 Task: Add an event with the title Monthly Performance Evaluation and Feedback Discussion, date ''2024/03/12'', time 8:00 AM to 10:00 AMand add a description: Welcome to the Lunch with Mentor session, an invaluable opportunity for personal growth and guidance. This session aims to create a casual and supportive environment where mentees can connect with experienced mentors, gain insights, and receive valuable advice to navigate their professional journeys.Select event color  Blueberry . Add location for the event as: 321 Piazza del Popolo, Rome, Italy, logged in from the account softage.5@softage.netand send the event invitation to softage.7@softage.net and softage.8@softage.net. Set a reminder for the event Every weekday(Monday to Friday)
Action: Mouse moved to (52, 143)
Screenshot: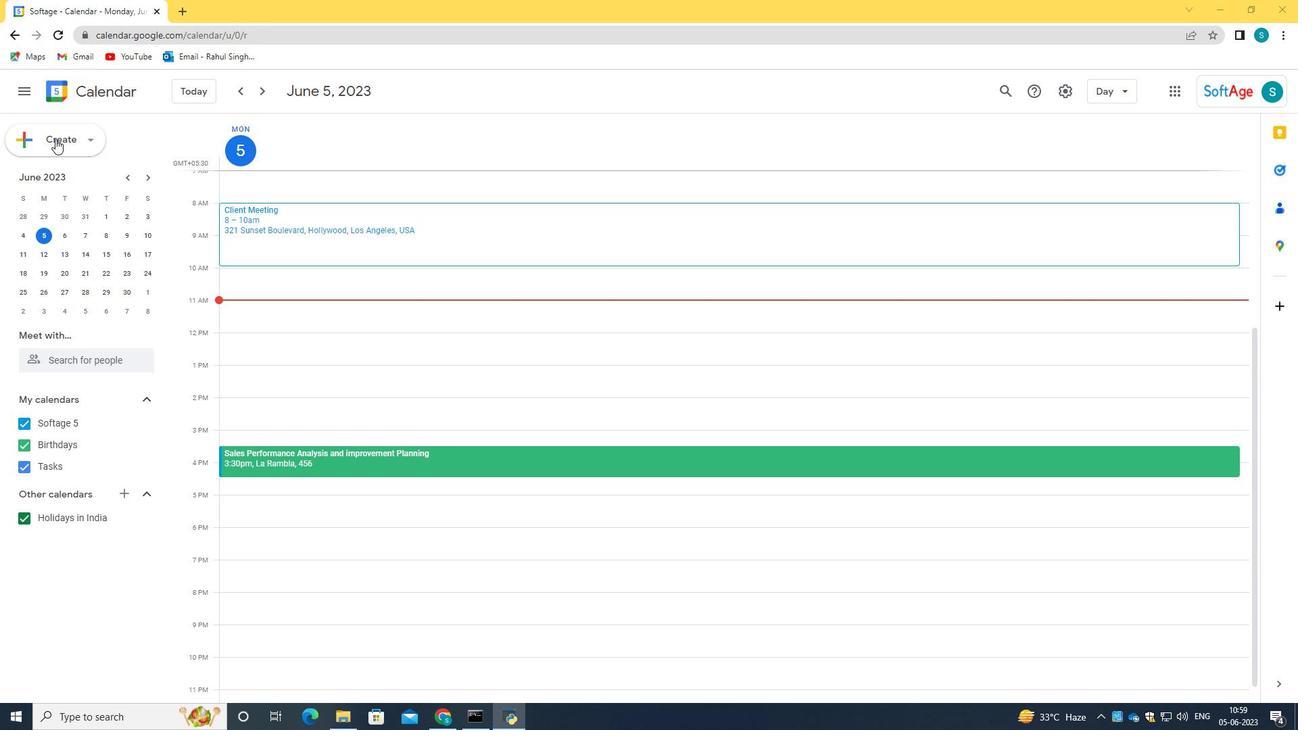 
Action: Mouse pressed left at (52, 143)
Screenshot: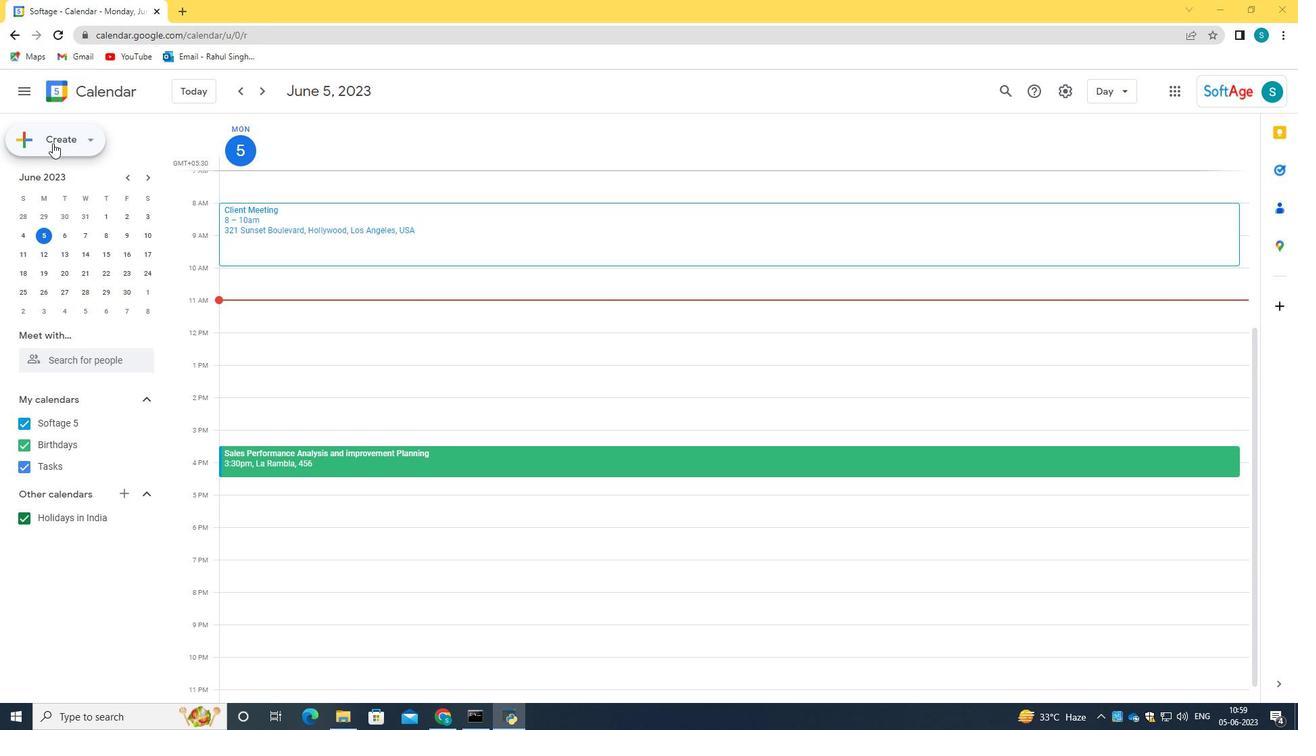 
Action: Mouse moved to (94, 182)
Screenshot: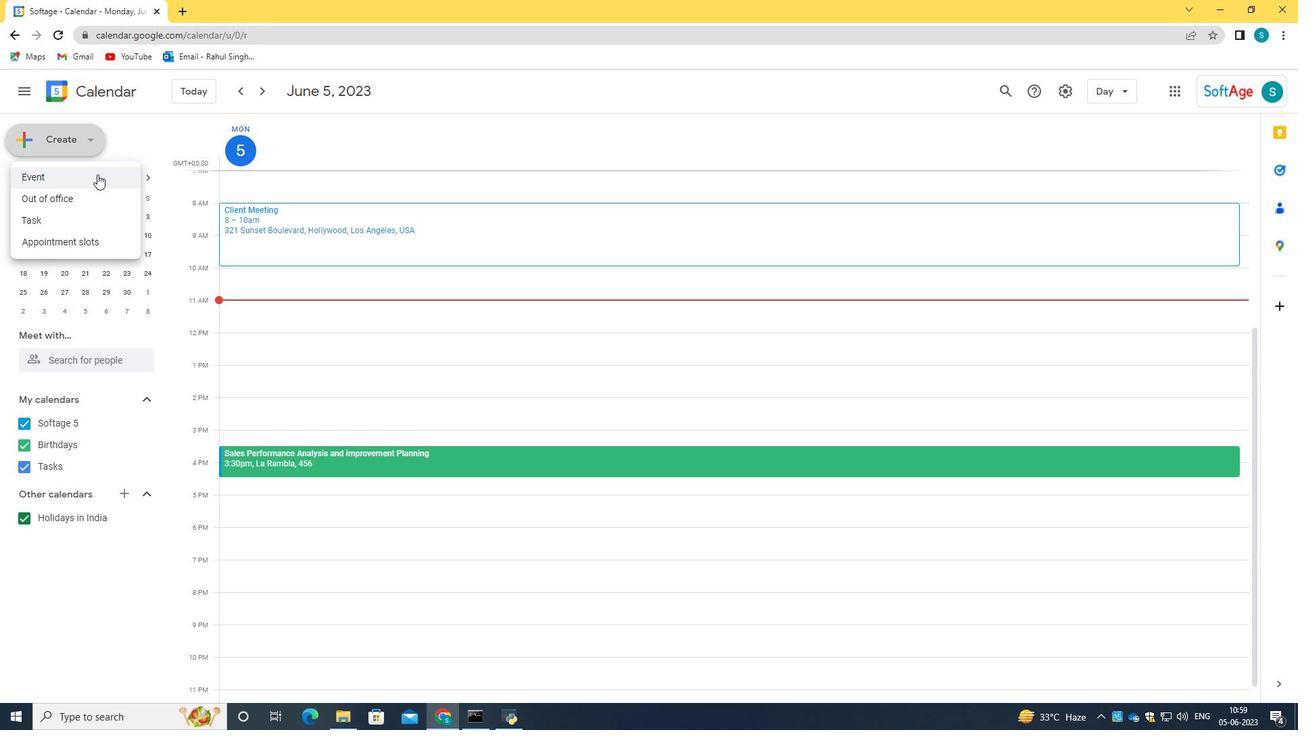 
Action: Mouse pressed left at (94, 182)
Screenshot: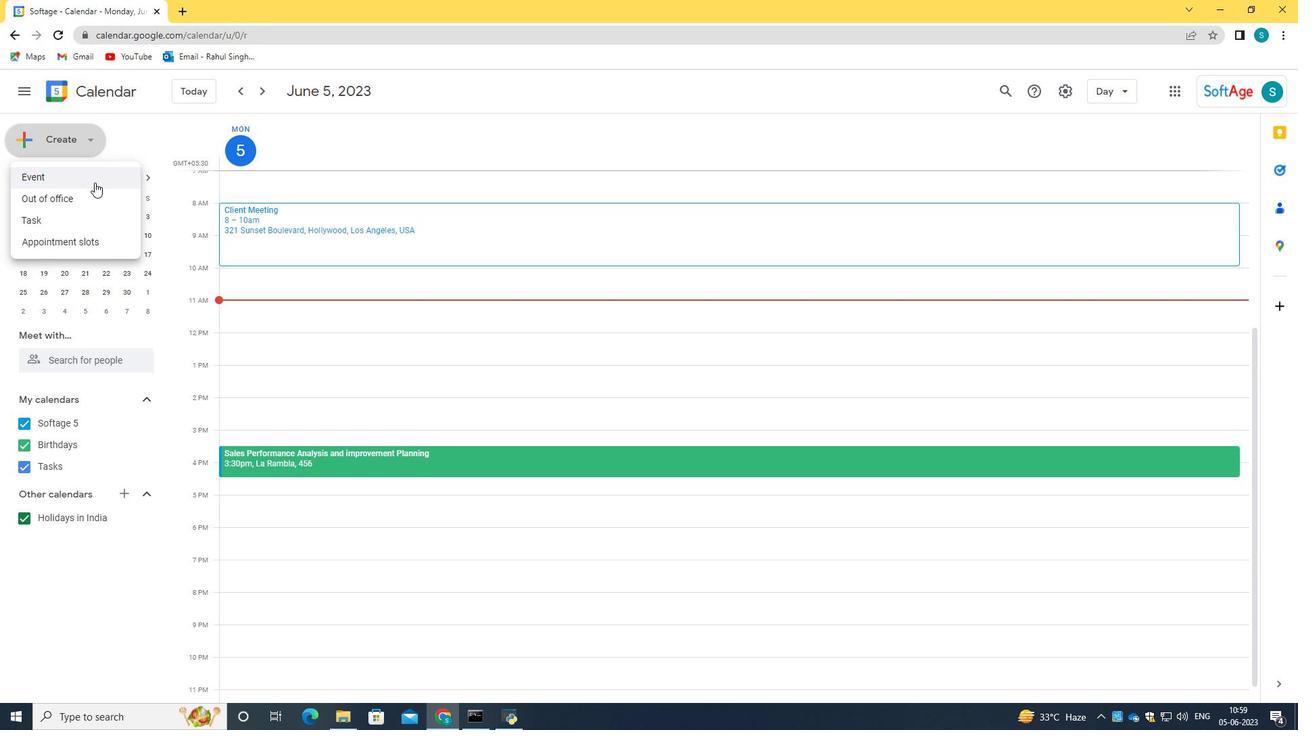 
Action: Mouse moved to (746, 547)
Screenshot: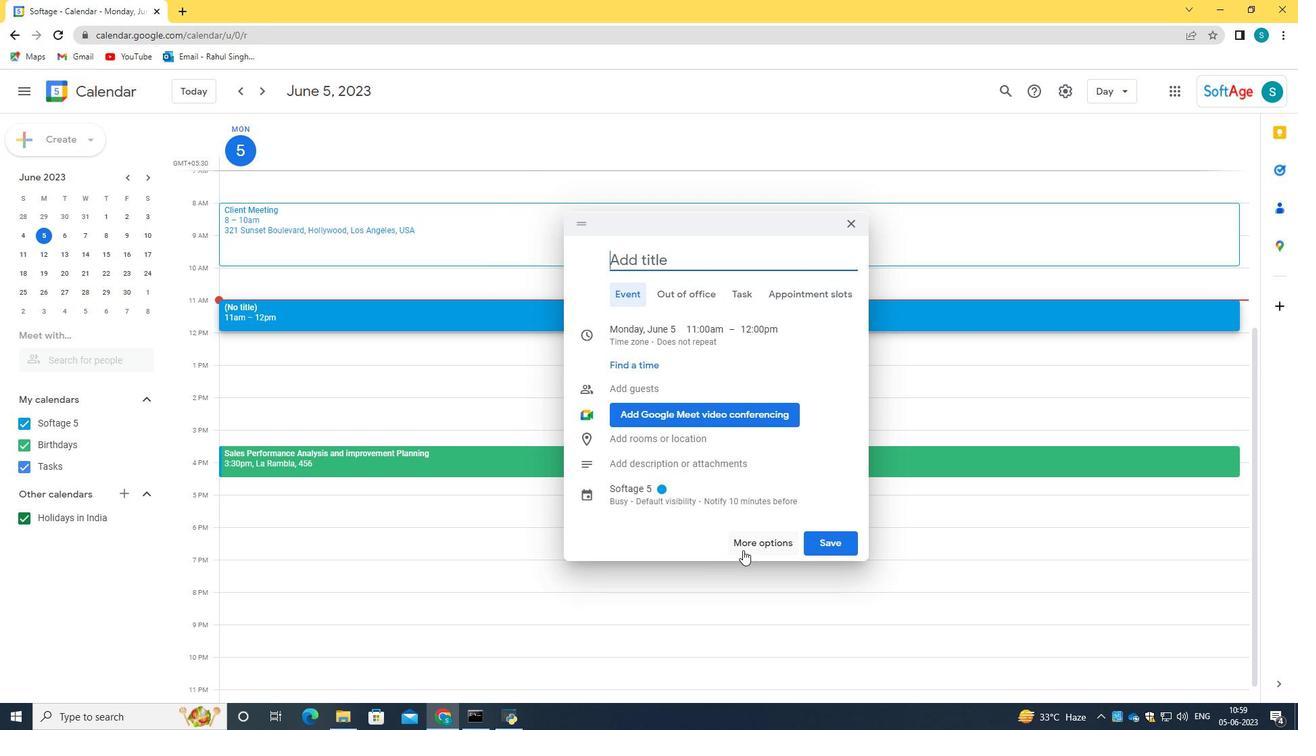 
Action: Mouse pressed left at (746, 547)
Screenshot: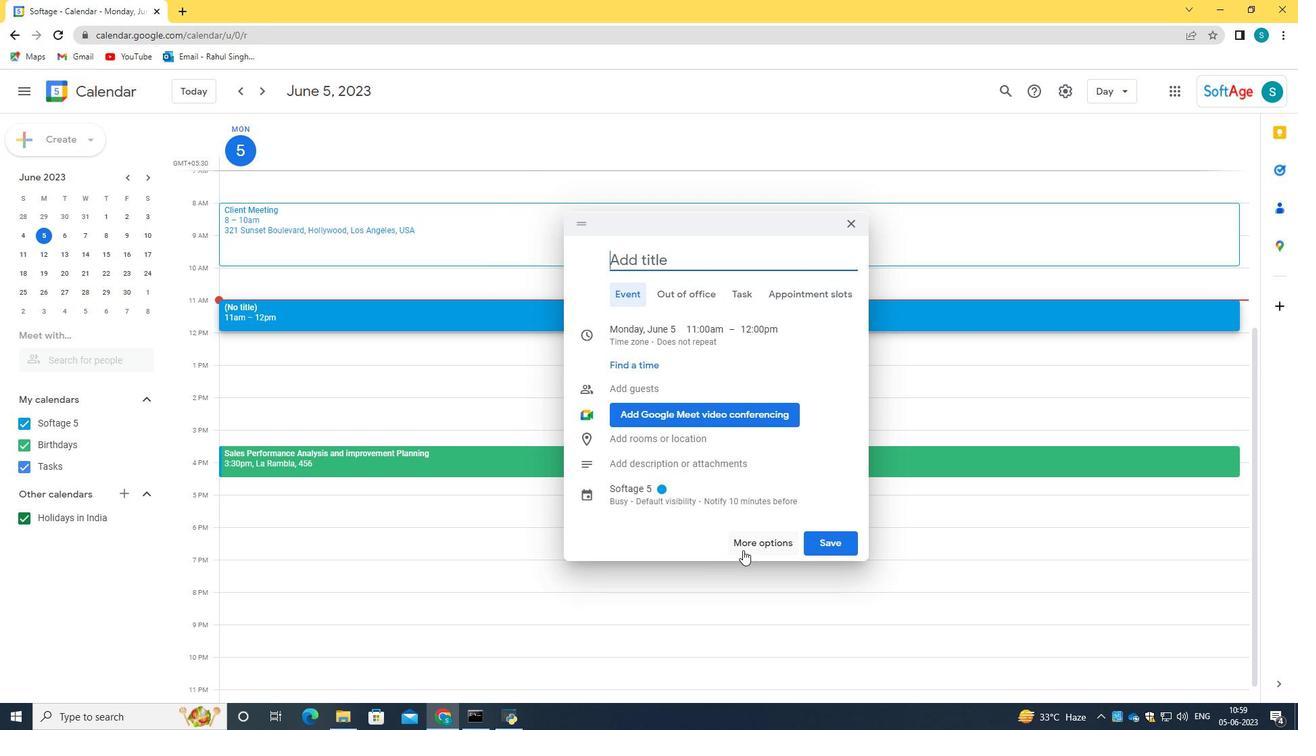 
Action: Mouse moved to (96, 91)
Screenshot: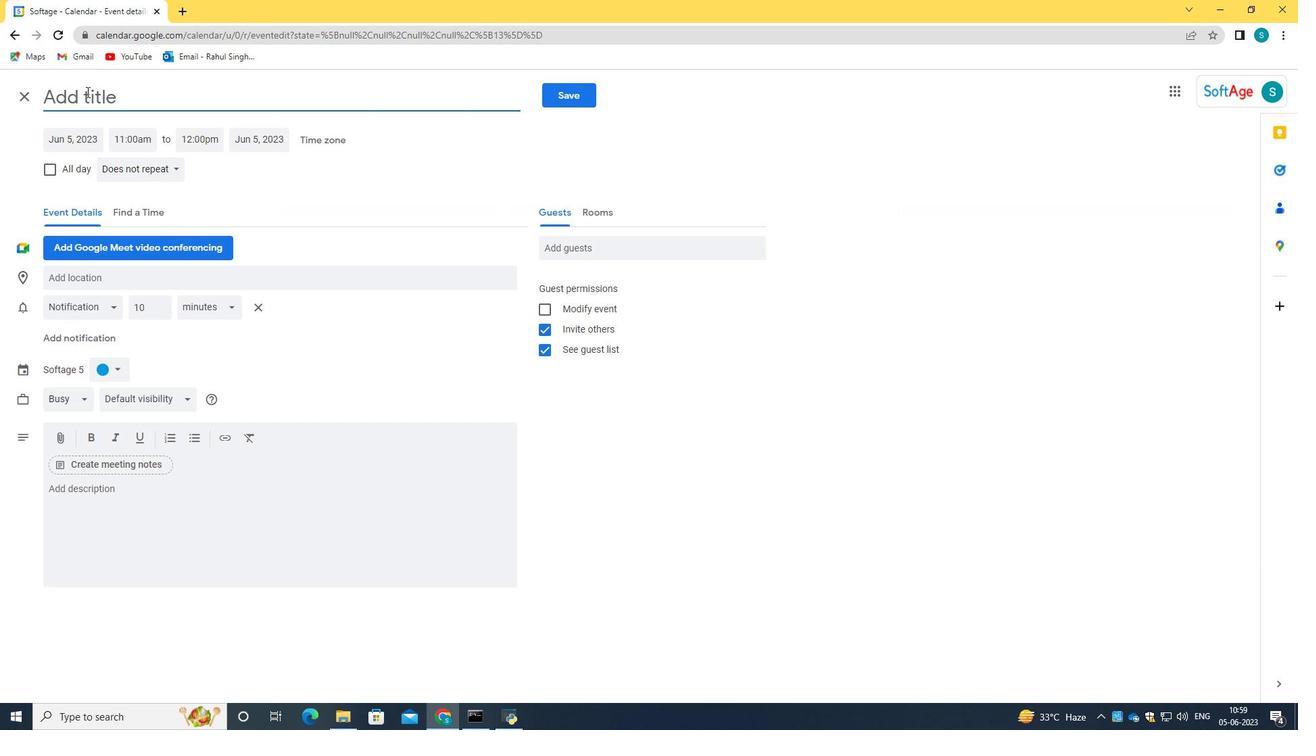 
Action: Mouse pressed left at (96, 91)
Screenshot: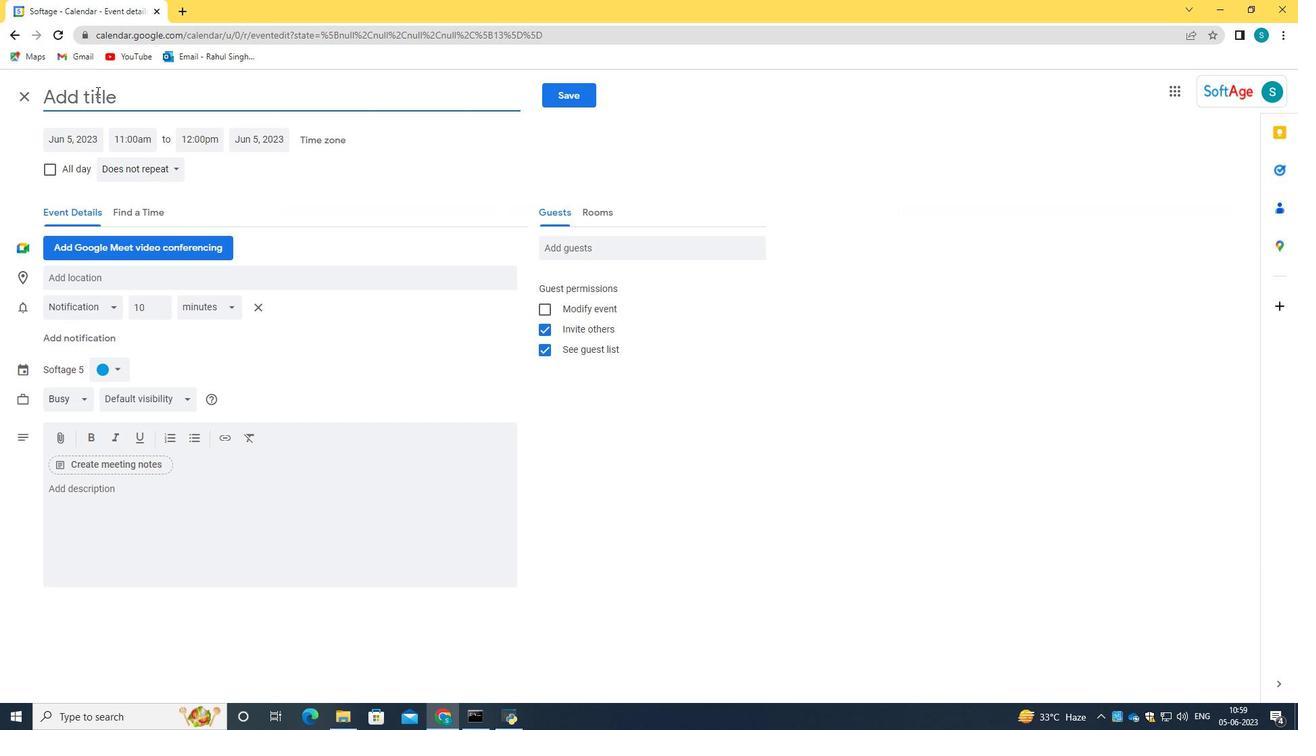 
Action: Key pressed <Key.caps_lock>M<Key.caps_lock>onthly<Key.space><Key.caps_lock>P<Key.caps_lock>erformance<Key.space>f<Key.caps_lock>E<Key.caps_lock>valuatin<Key.backspace><Key.backspace><Key.backspace><Key.backspace><Key.backspace><Key.backspace><Key.backspace><Key.backspace><Key.backspace><Key.backspace><Key.backspace><Key.space><Key.caps_lock>E<Key.caps_lock>valuta<Key.backspace><Key.backspace>ation<Key.space>and<Key.space><Key.caps_lock>F<Key.caps_lock>eedna<Key.backspace><Key.backspace>bacj<Key.space><Key.caps_lock><Key.backspace><Key.backspace><Key.backspace>CK<Key.space><Key.backspace><Key.backspace><Key.backspace><Key.caps_lock>ck<Key.space><Key.caps_lock>D<Key.caps_lock>iscussion<Key.tab><Key.tab>2024/03/12<Key.tab>08<Key.shift_r>:00am
Screenshot: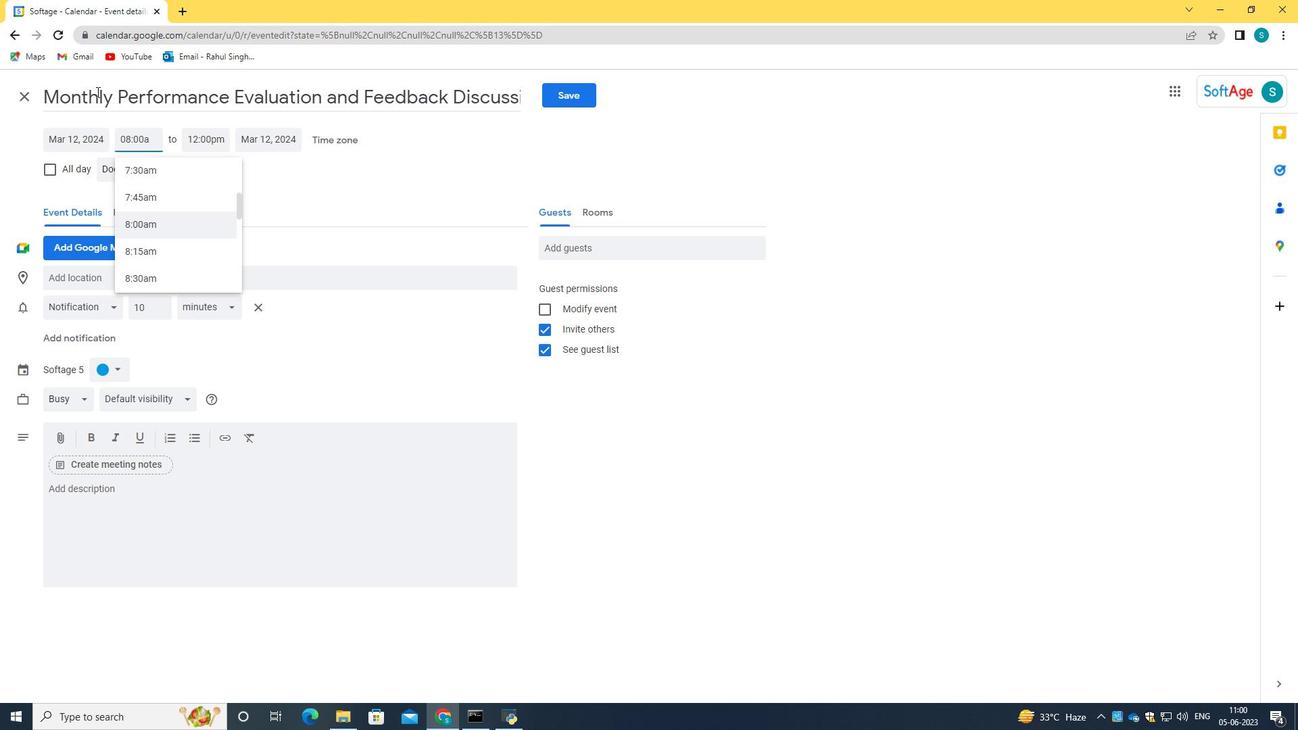 
Action: Mouse moved to (160, 222)
Screenshot: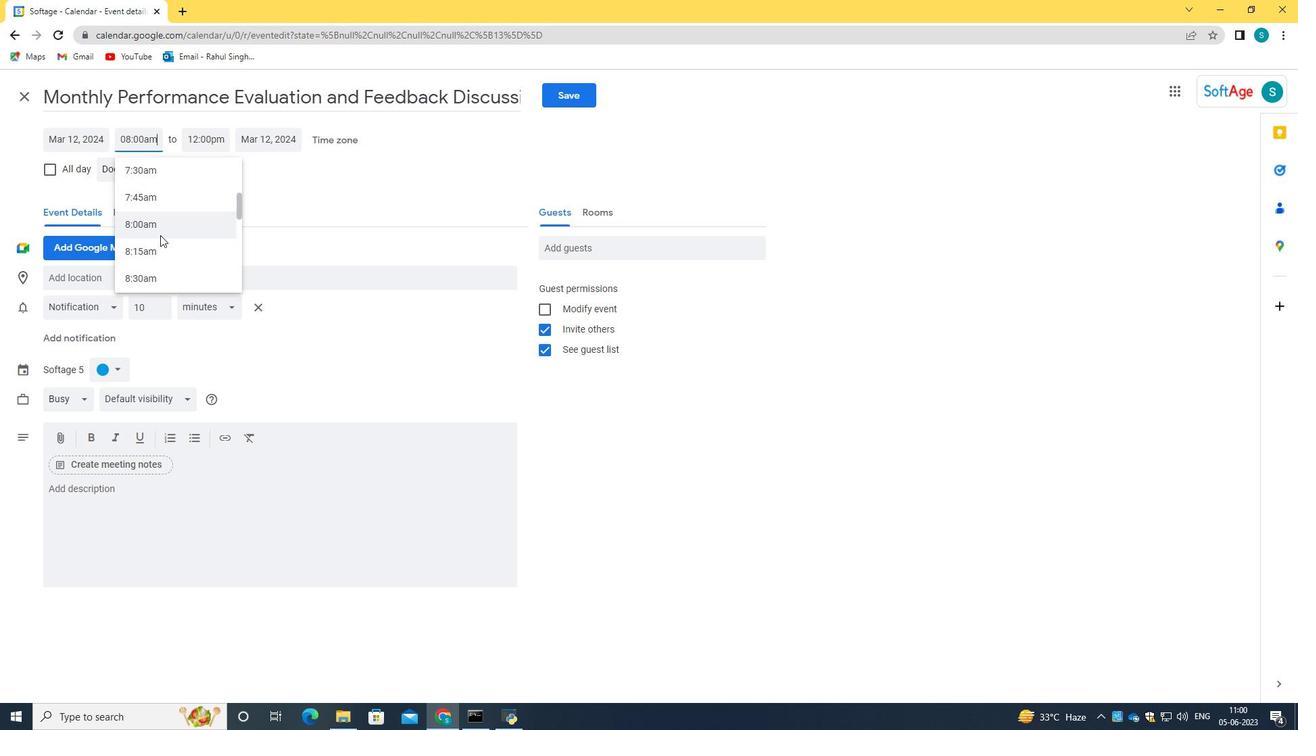
Action: Mouse pressed left at (160, 222)
Screenshot: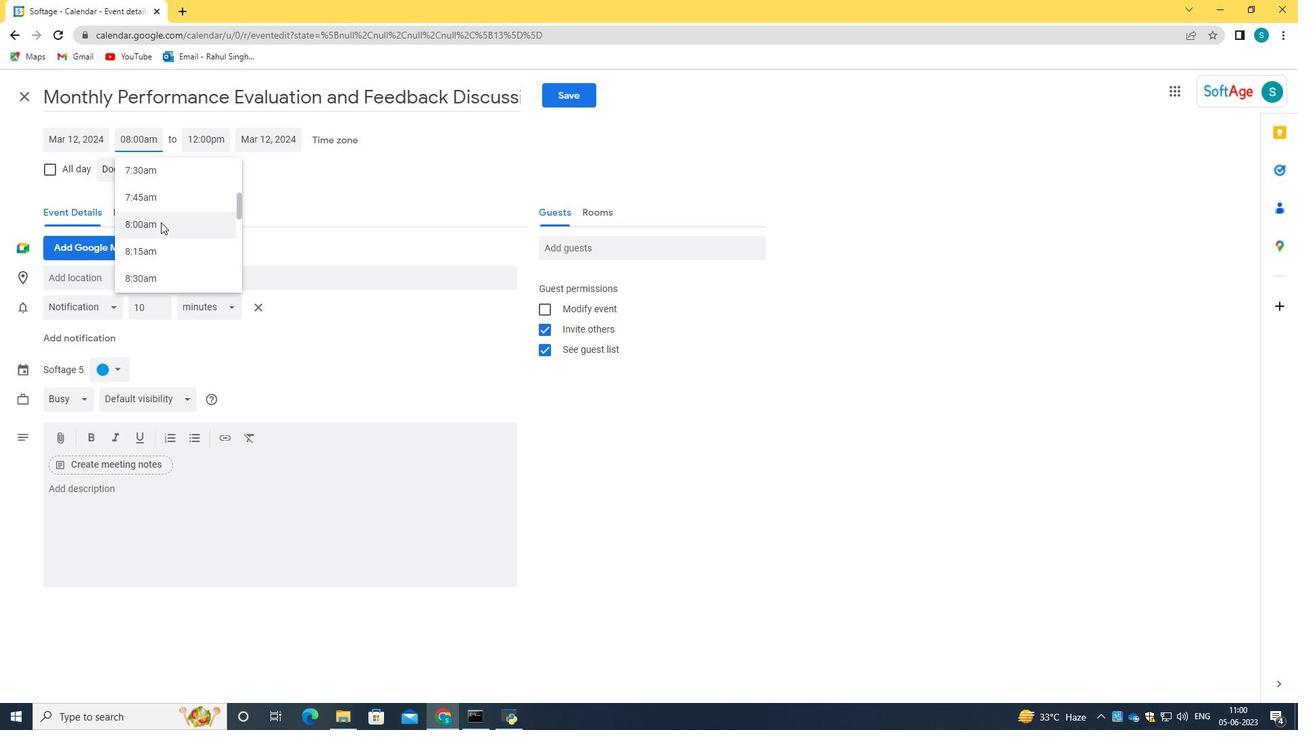 
Action: Mouse moved to (197, 135)
Screenshot: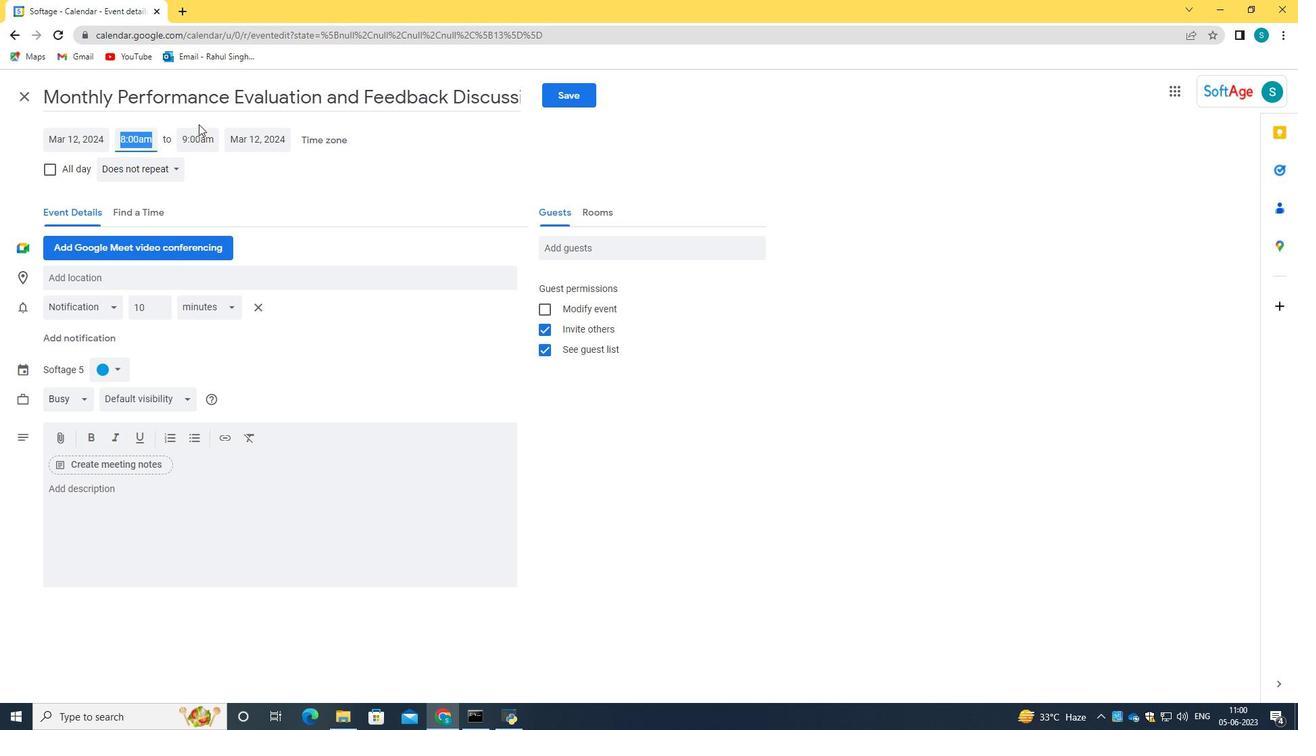 
Action: Mouse pressed left at (197, 135)
Screenshot: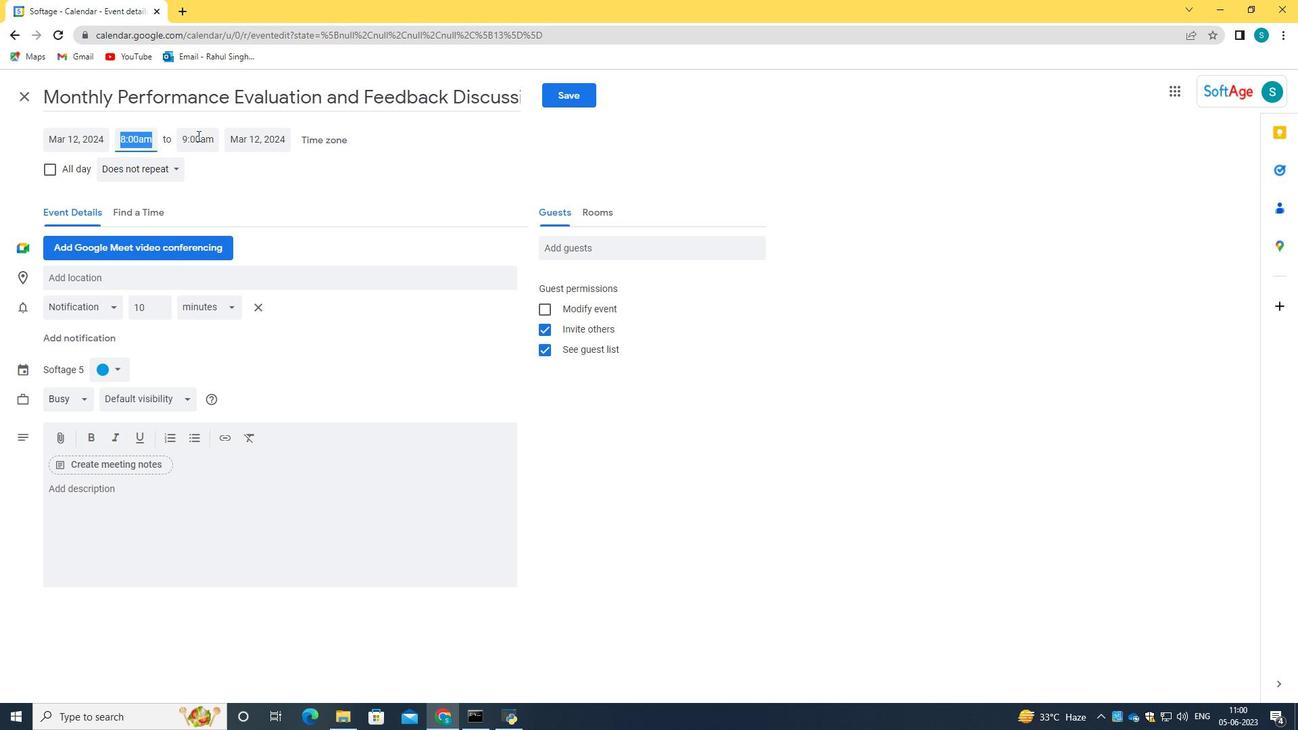 
Action: Key pressed 10<Key.shift_r>:00<Key.space>am
Screenshot: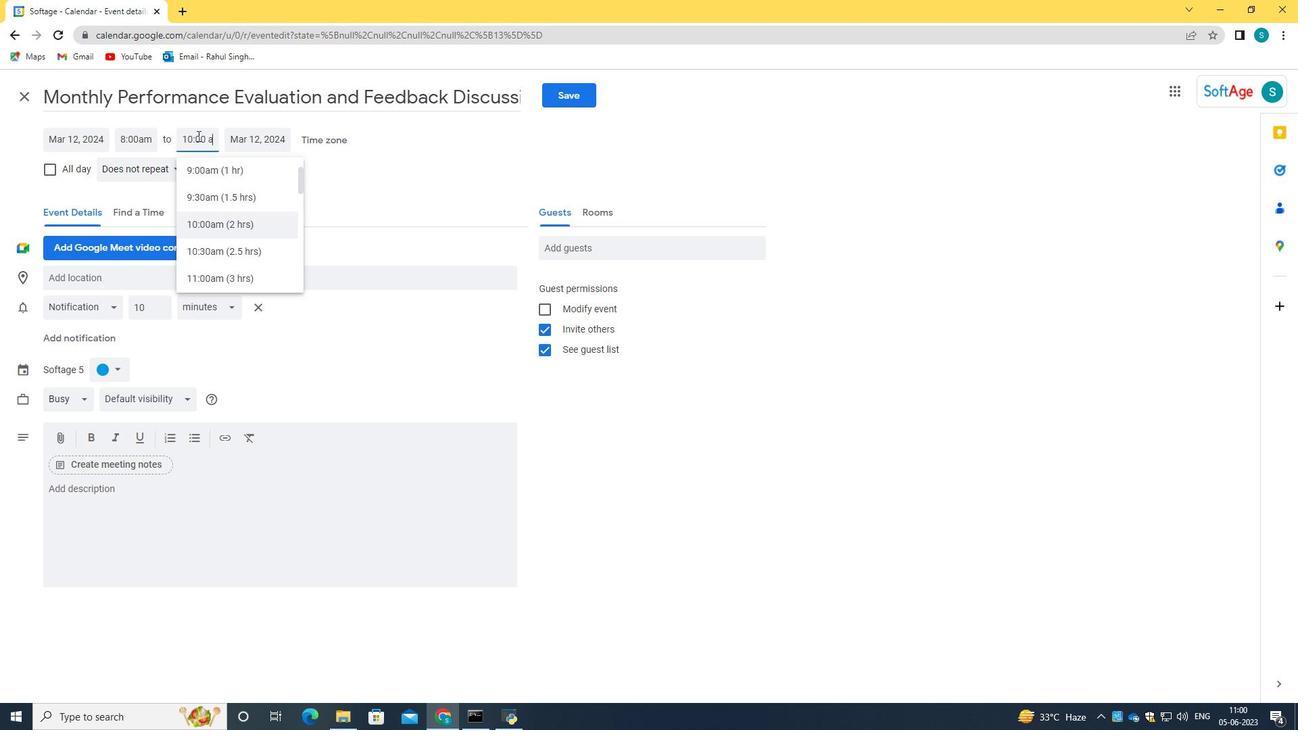 
Action: Mouse moved to (259, 228)
Screenshot: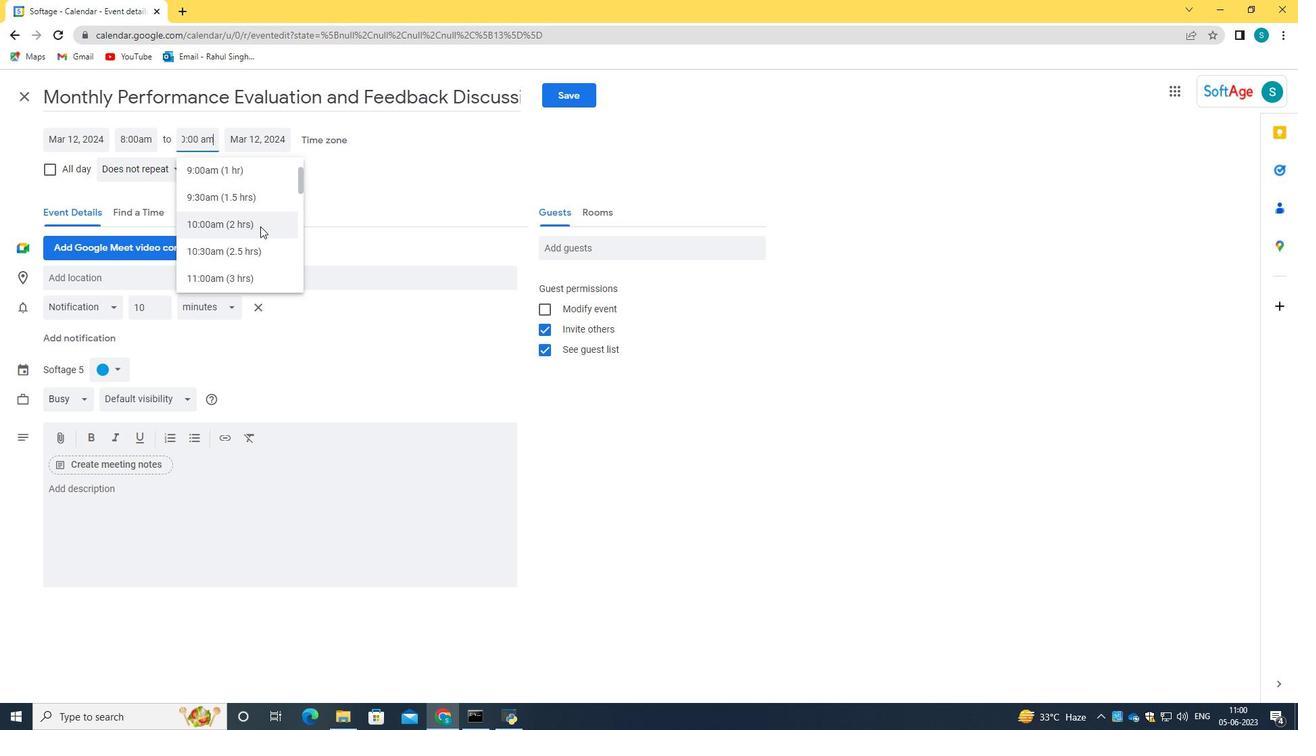 
Action: Mouse pressed left at (259, 228)
Screenshot: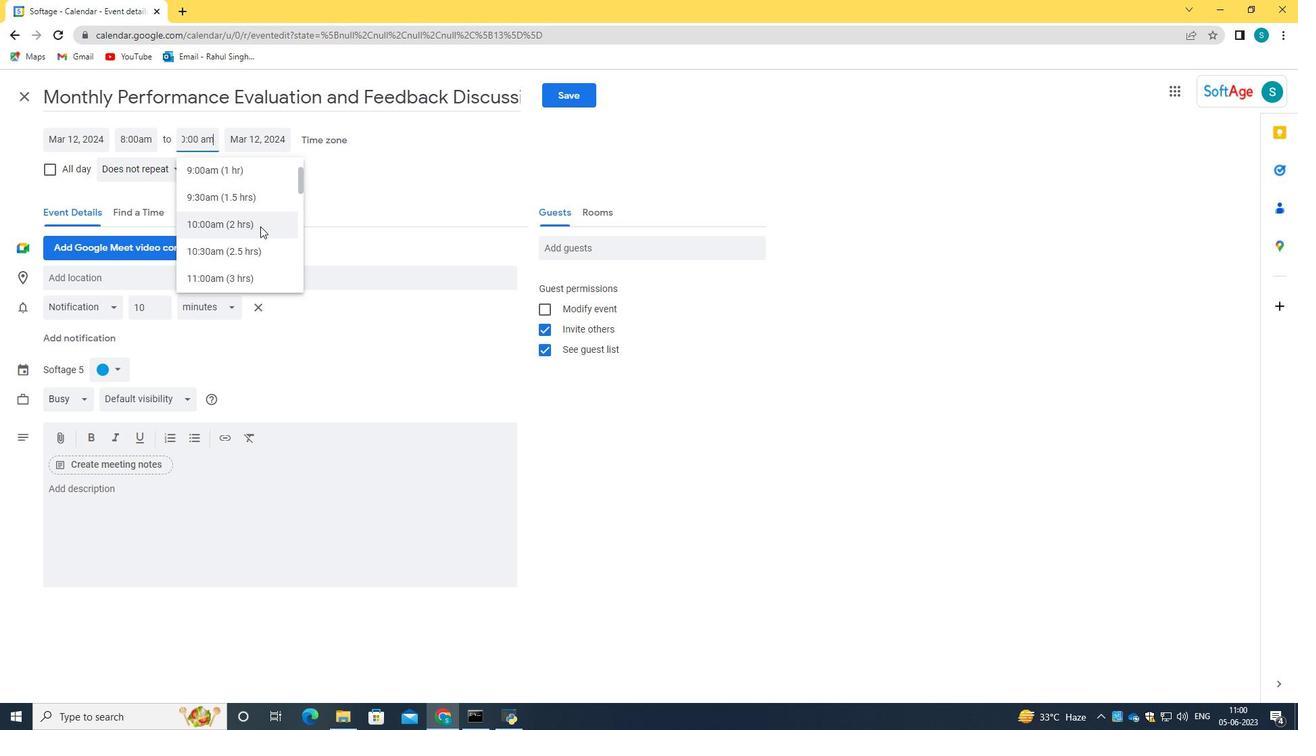 
Action: Mouse moved to (135, 514)
Screenshot: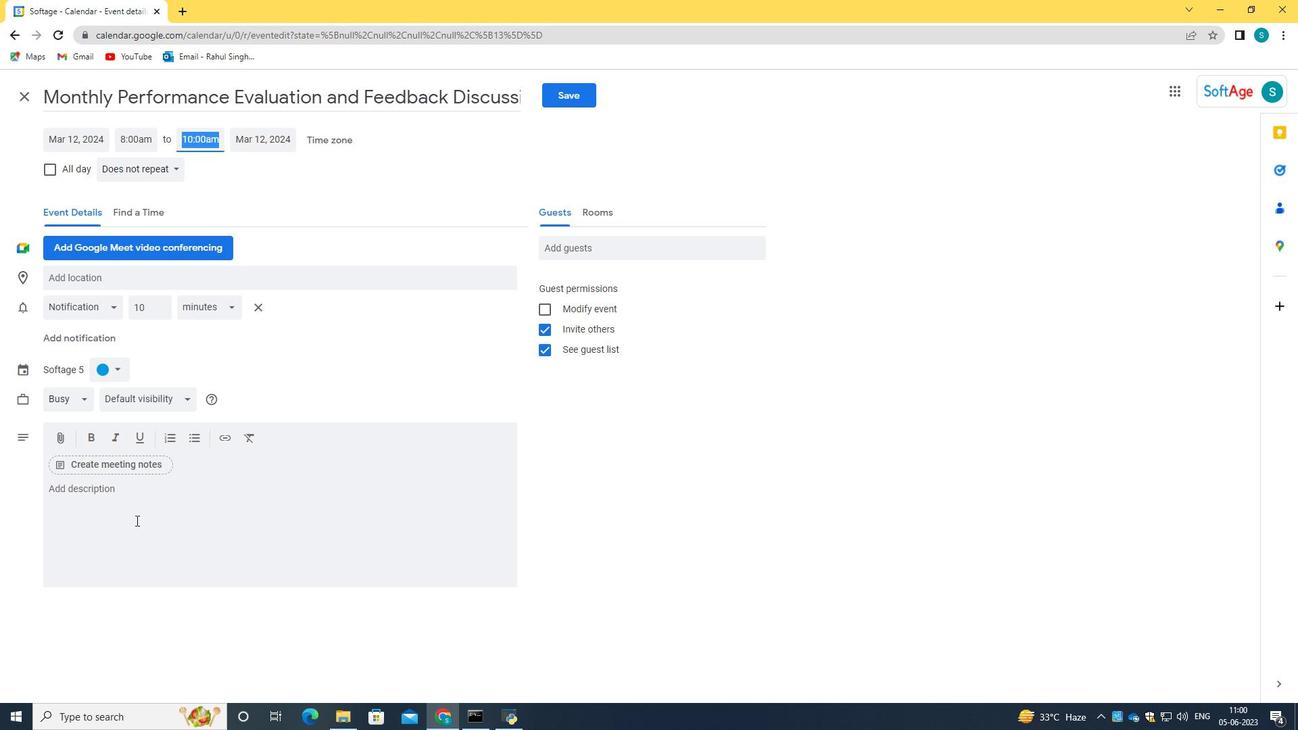 
Action: Mouse pressed left at (135, 514)
Screenshot: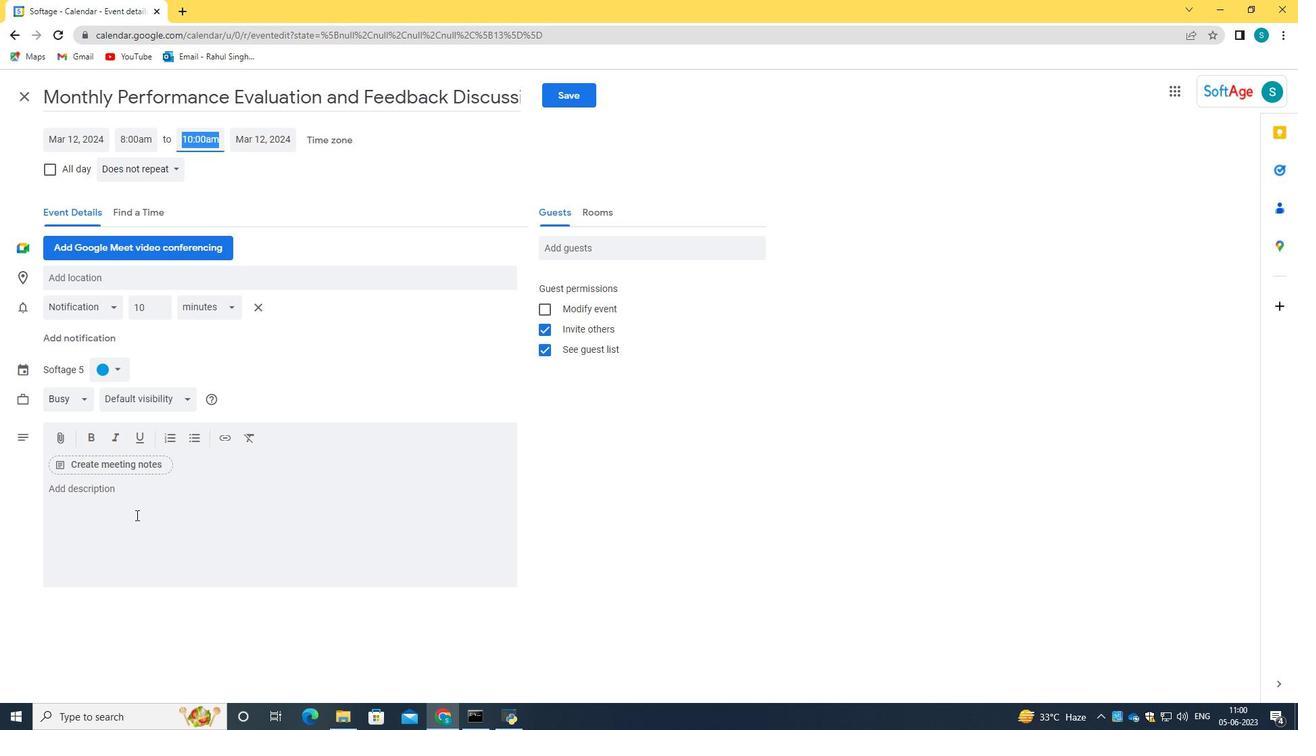 
Action: Key pressed <Key.caps_lock>W<Key.caps_lock>elcom<Key.space><Key.backspace>e<Key.space>to<Key.space>the<Key.space><Key.caps_lock>L<Key.caps_lock>uc<Key.backspace>nch<Key.space>with<Key.space><Key.caps_lock>M<Key.caps_lock>entor<Key.space>session,<Key.space>an<Key.space>invalueable<Key.space><Key.backspace><Key.backspace><Key.backspace><Key.backspace><Key.backspace><Key.backspace><Key.backspace>able<Key.space><Key.backspace><Key.backspace><Key.backspace><Key.backspace><Key.backspace>uable<Key.space>opppo<Key.backspace><Key.backspace>otunity<Key.space>fo<Key.backspace><Key.backspace><Key.backspace><Key.backspace><Key.backspace><Key.backspace><Key.backspace><Key.backspace><Key.backspace>rtunity<Key.space>for<Key.space>personal<Key.space>growth<Key.space>and<Key.space>guidance.<Key.space><Key.caps_lock>T<Key.caps_lock>his<Key.space>session<Key.space>aimst<Key.space>to<Key.space>create<Key.backspace><Key.backspace><Key.backspace><Key.backspace><Key.backspace><Key.backspace><Key.backspace><Key.backspace><Key.backspace><Key.backspace><Key.backspace><Key.space>to<Key.space>create<Key.space>a<Key.space>casual<Key.space>and<Key.space>supportive<Key.space>environment<Key.space>where<Key.space>mentees<Key.space>can<Key.space>connect<Key.space>with<Key.space>experience<Key.space>mentors,<Key.space>gain<Key.space>insights,<Key.space>and<Key.space>recive<Key.backspace><Key.backspace><Key.backspace>ieve<Key.space><Key.backspace><Key.backspace><Key.backspace><Key.backspace><Key.backspace>eive<Key.space>valuable<Key.space>advice<Key.space>to<Key.space>navigate<Key.space>their<Key.space>professional<Key.space>journeys.
Screenshot: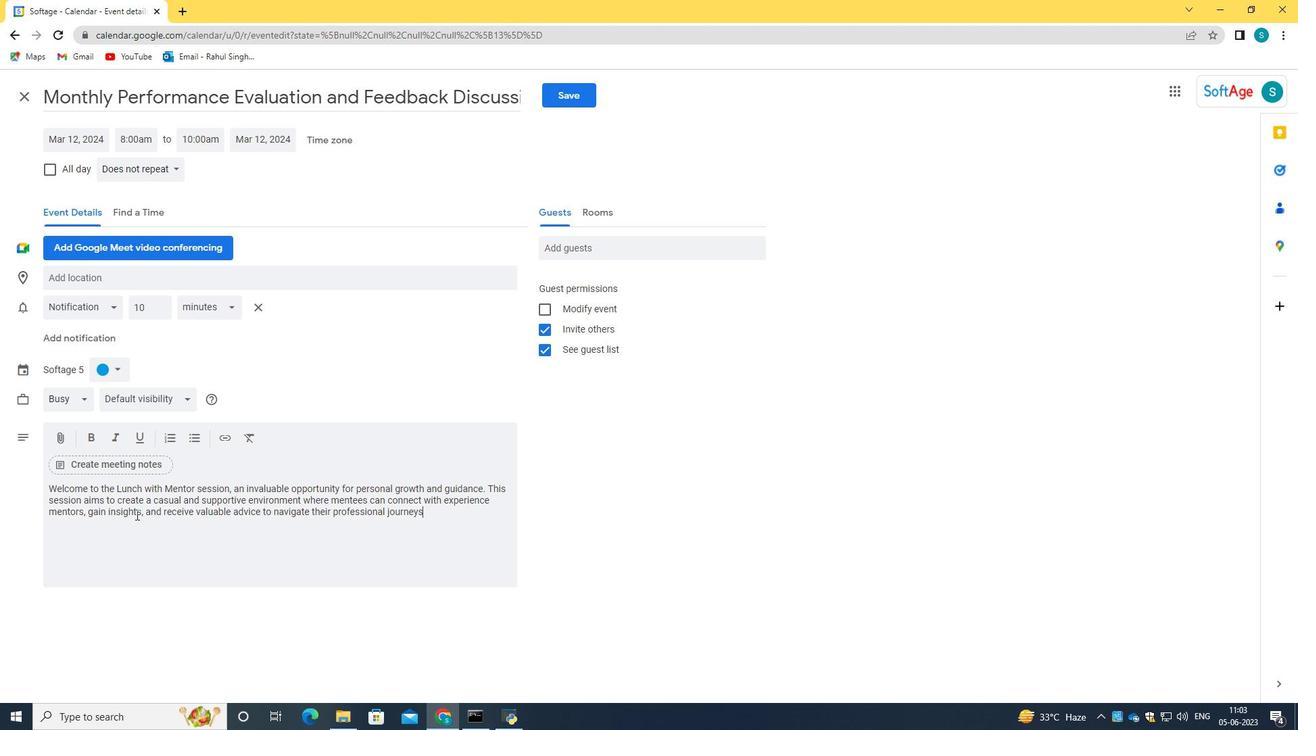 
Action: Mouse moved to (111, 369)
Screenshot: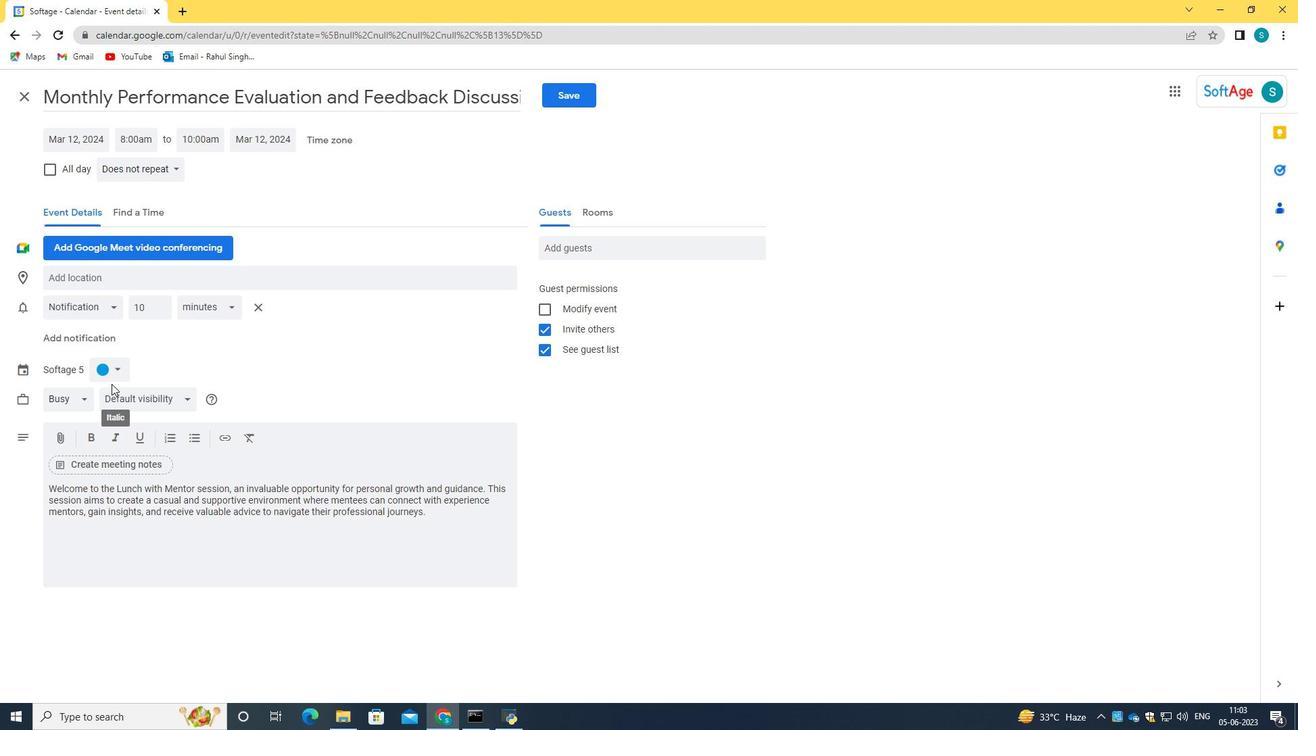 
Action: Mouse pressed left at (111, 369)
Screenshot: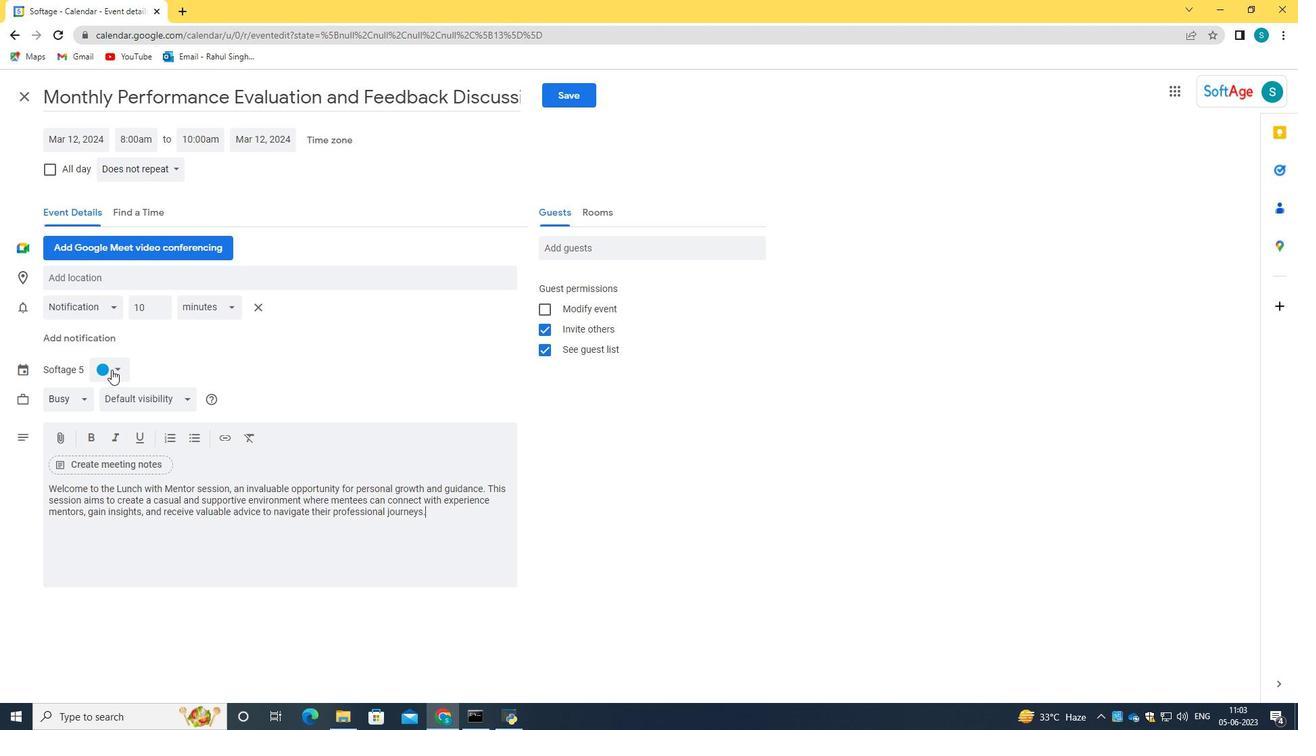 
Action: Mouse moved to (115, 420)
Screenshot: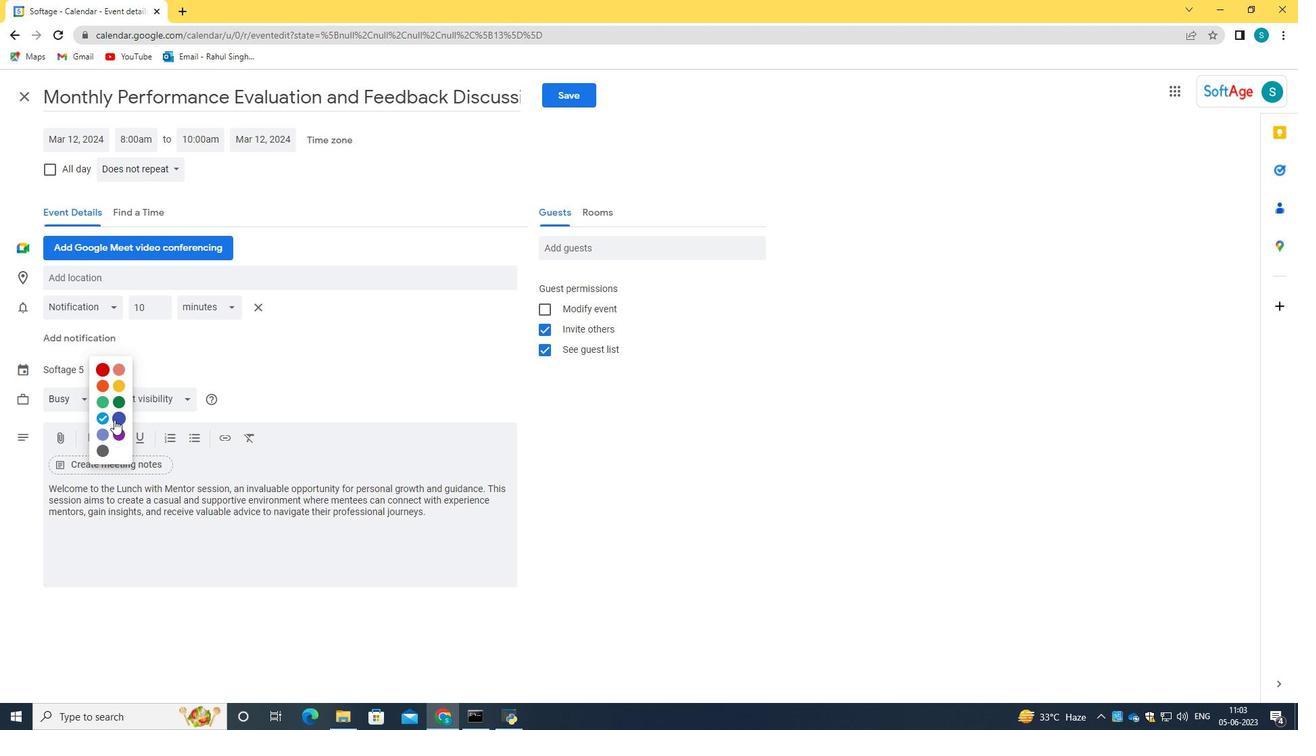 
Action: Mouse pressed left at (115, 420)
Screenshot: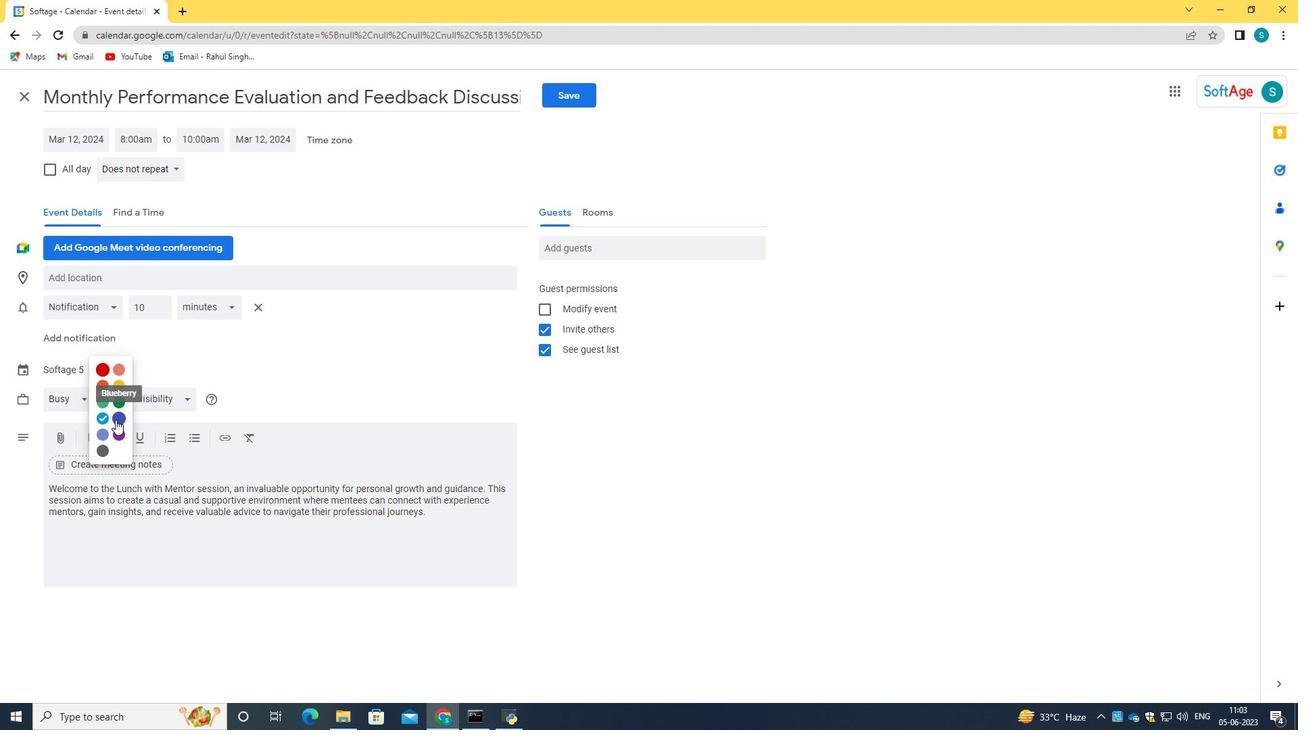 
Action: Mouse moved to (103, 277)
Screenshot: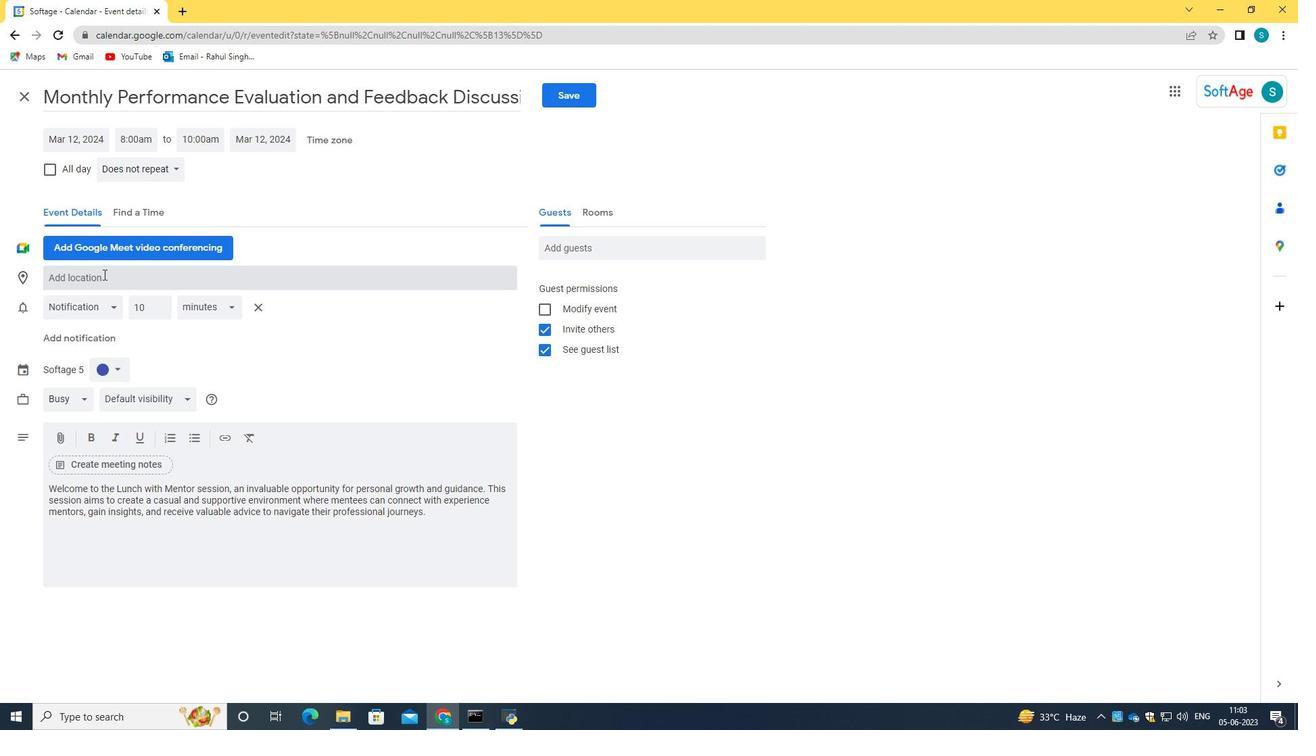 
Action: Mouse pressed left at (103, 277)
Screenshot: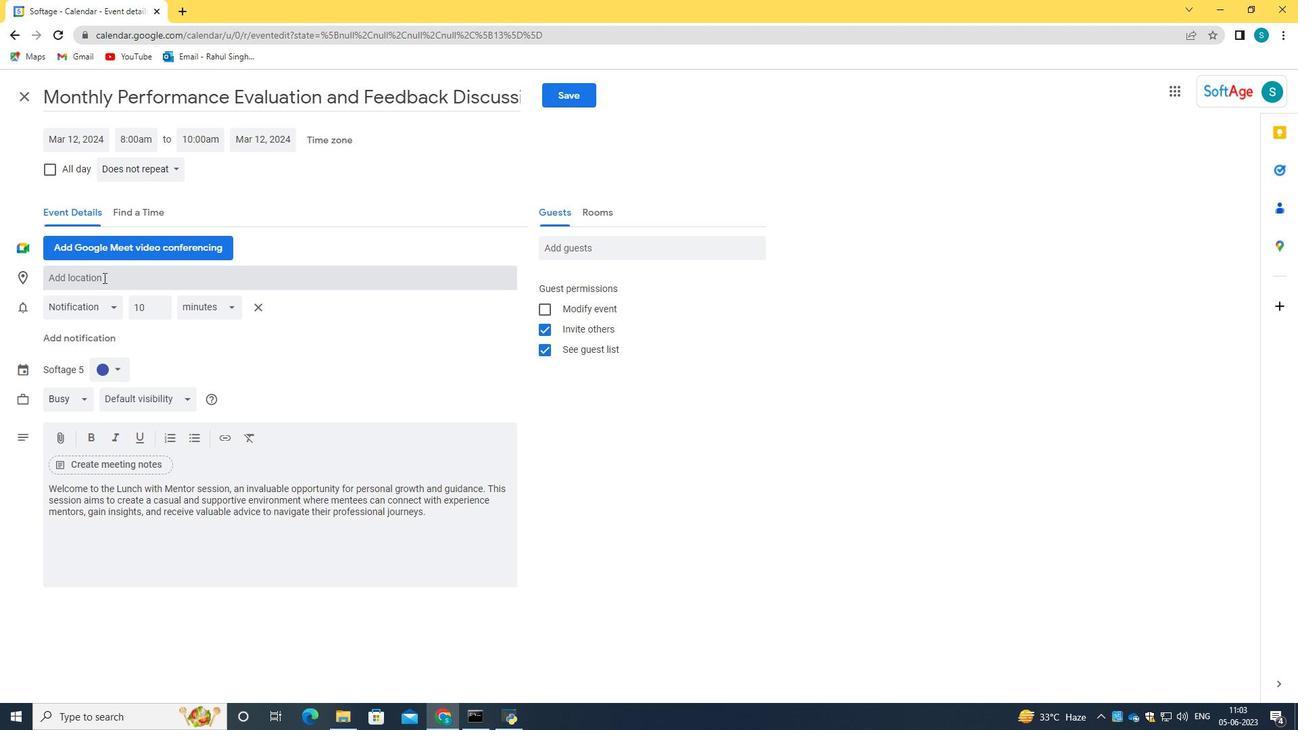 
Action: Key pressed 321<Key.space><Key.caps_lock>P<Key.caps_lock>iazza<Key.space>del<Key.space><Key.caps_lock>P<Key.caps_lock>opolo,<Key.space><Key.caps_lock>R<Key.caps_lock>ome,<Key.space><Key.caps_lock>I<Key.caps_lock>taly
Screenshot: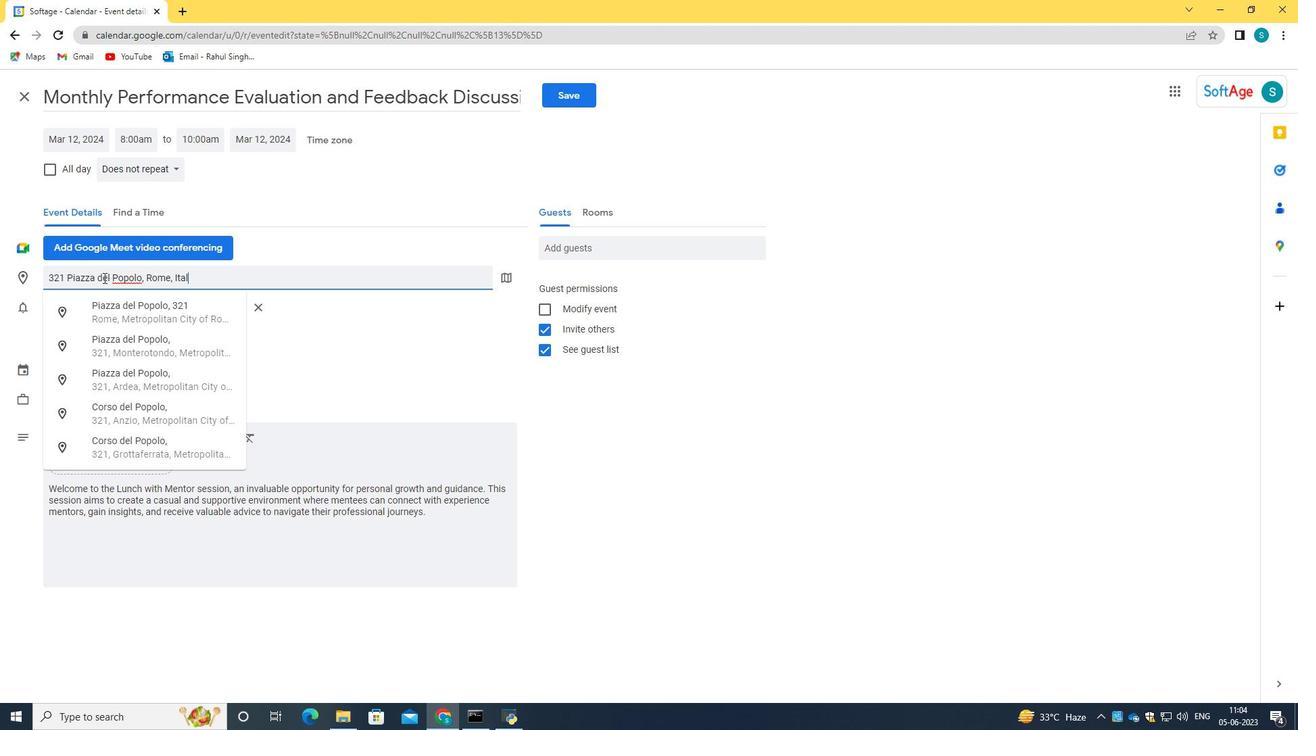 
Action: Mouse moved to (127, 318)
Screenshot: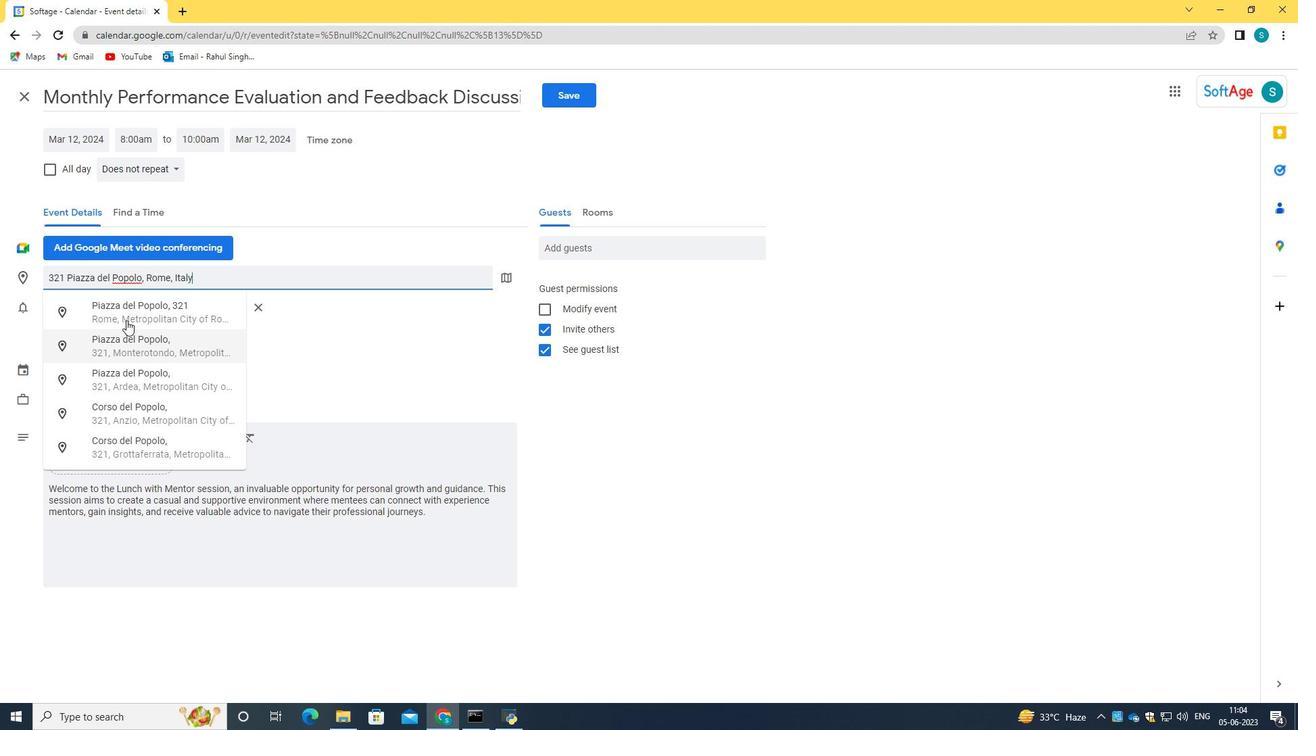 
Action: Mouse pressed left at (127, 318)
Screenshot: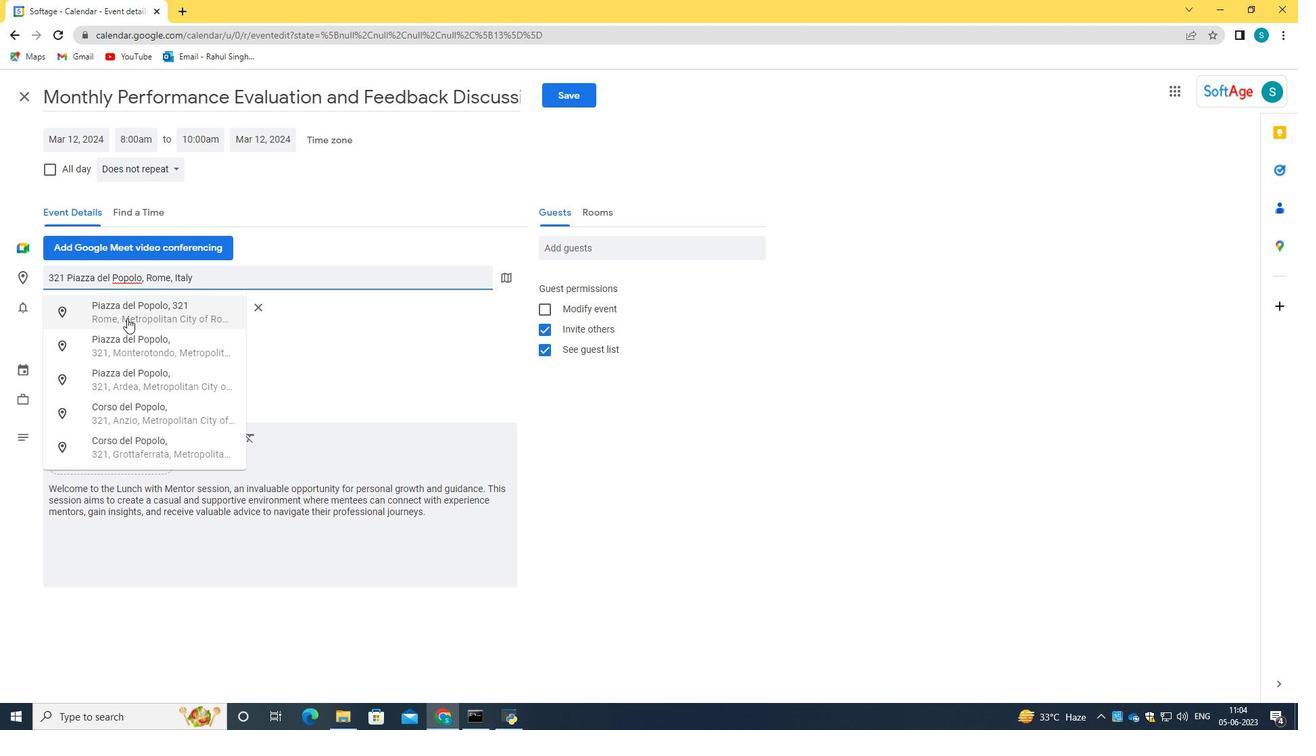 
Action: Mouse moved to (564, 248)
Screenshot: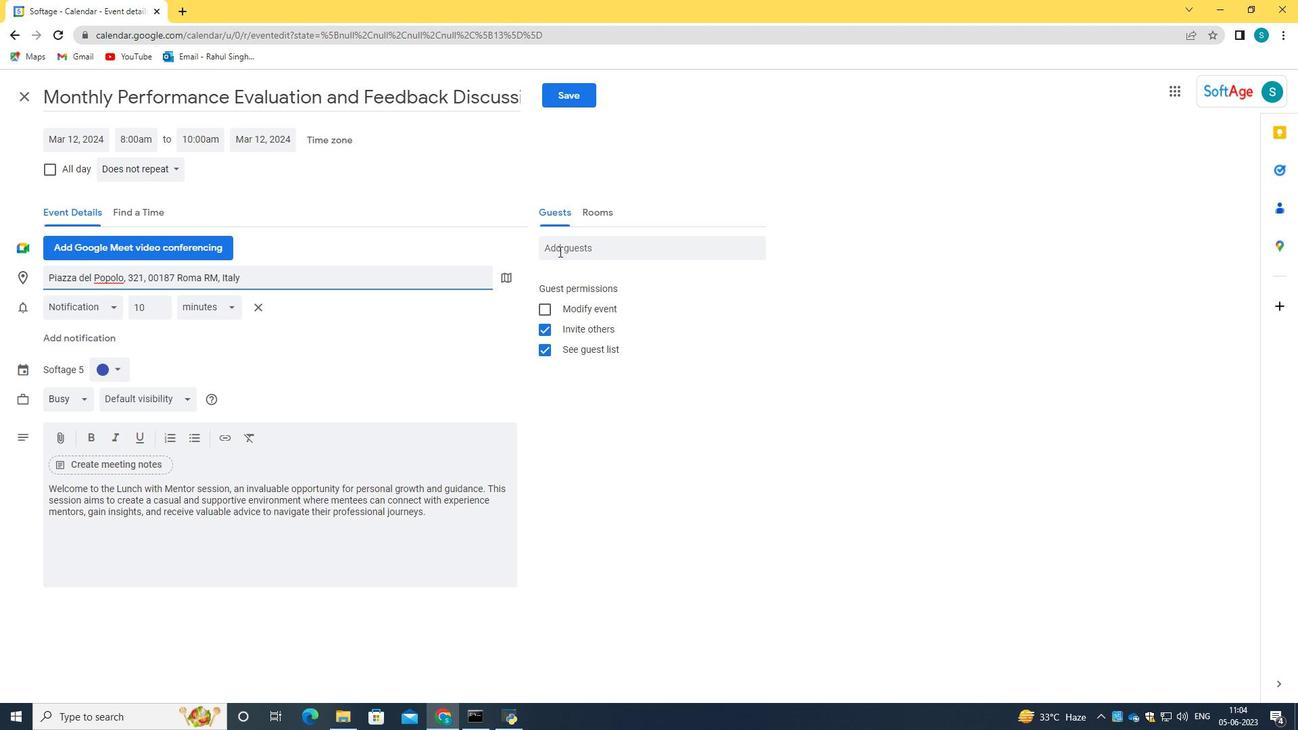 
Action: Mouse pressed left at (564, 248)
Screenshot: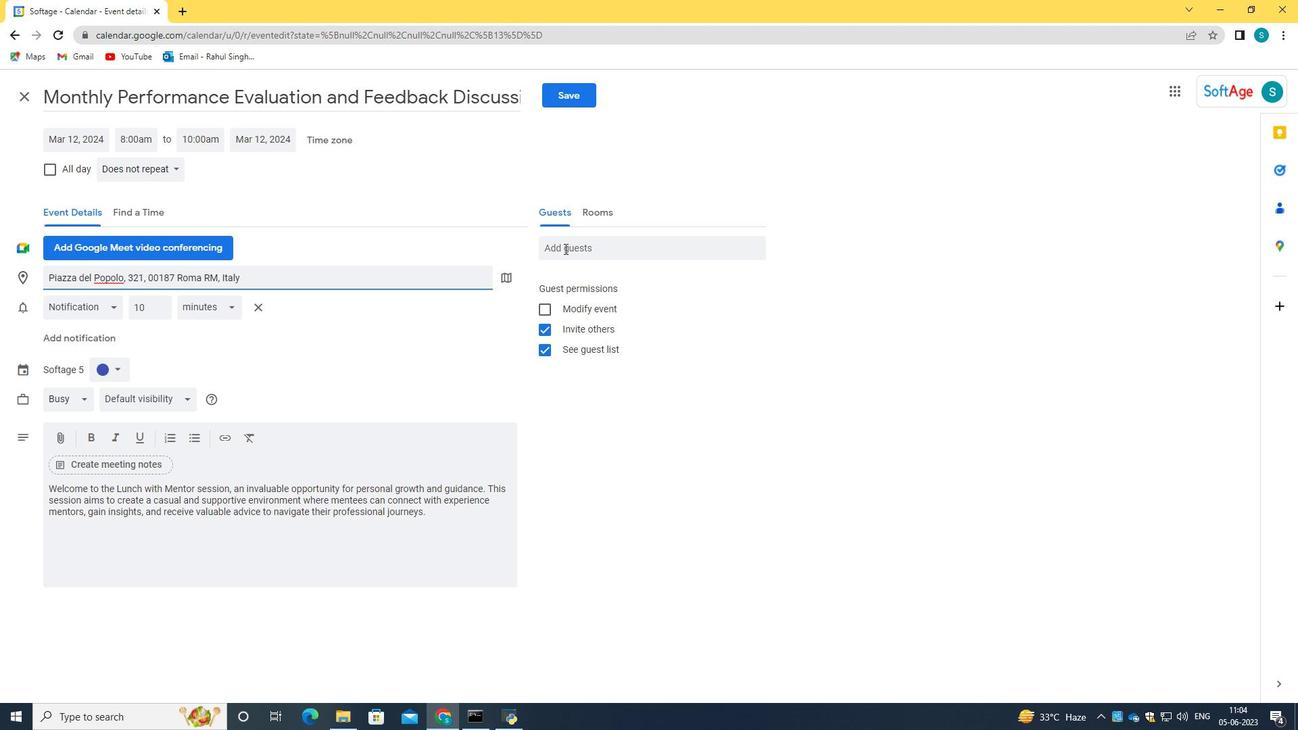
Action: Key pressed softage.7<Key.shift>@softage.net<Key.tab>softage.8<Key.shift>@softage.net
Screenshot: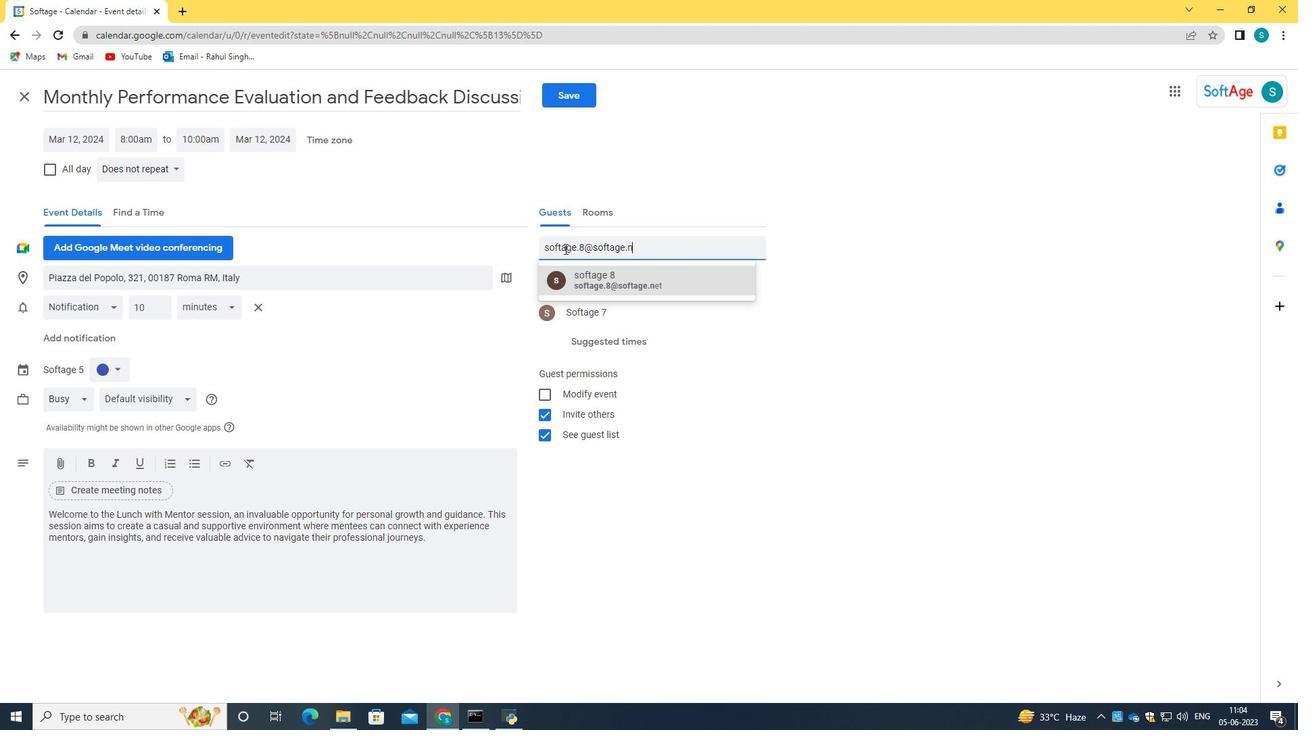 
Action: Mouse moved to (622, 289)
Screenshot: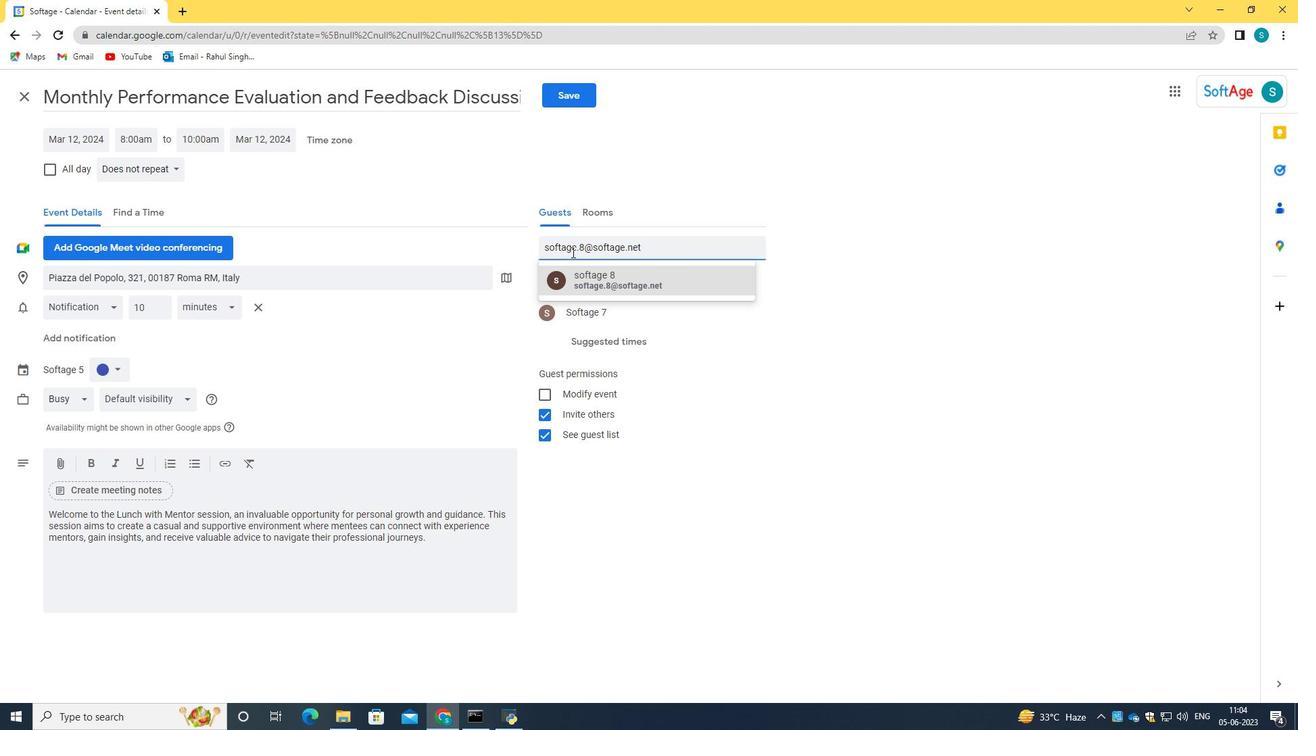 
Action: Mouse pressed left at (622, 289)
Screenshot: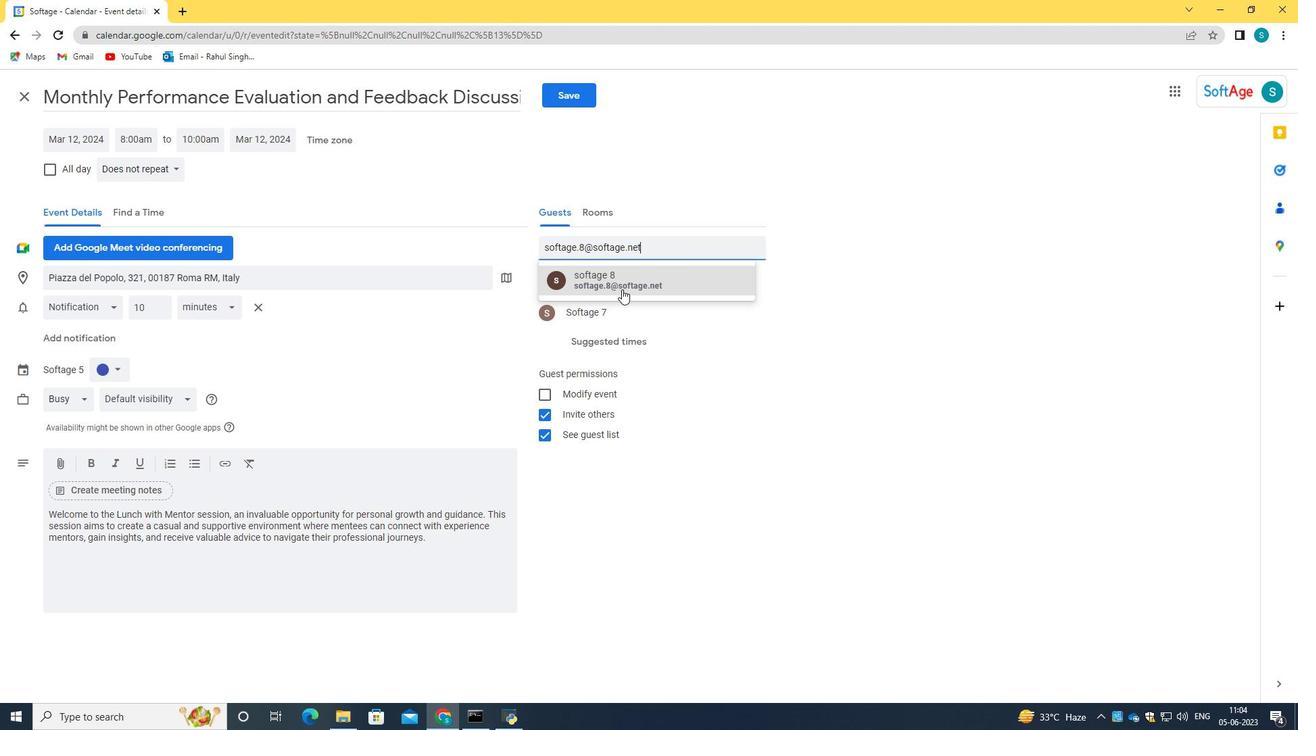 
Action: Mouse moved to (146, 173)
Screenshot: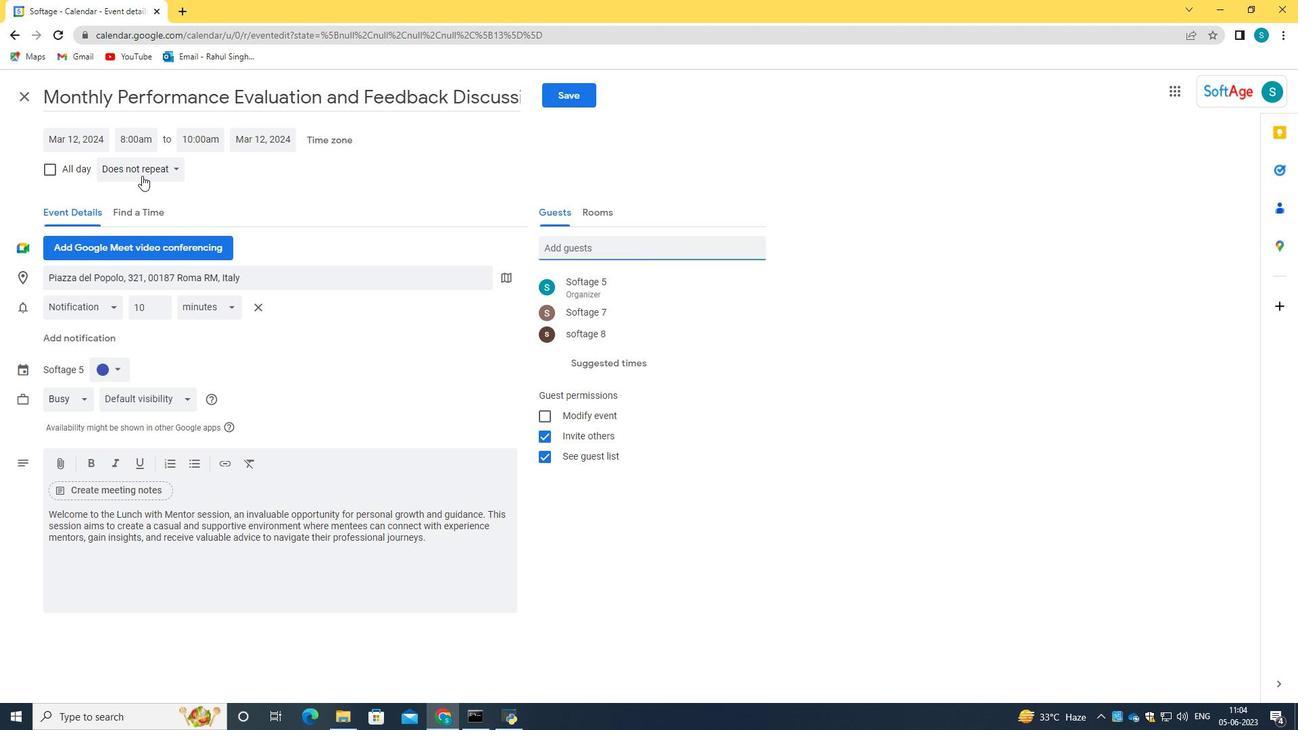 
Action: Mouse pressed left at (146, 173)
Screenshot: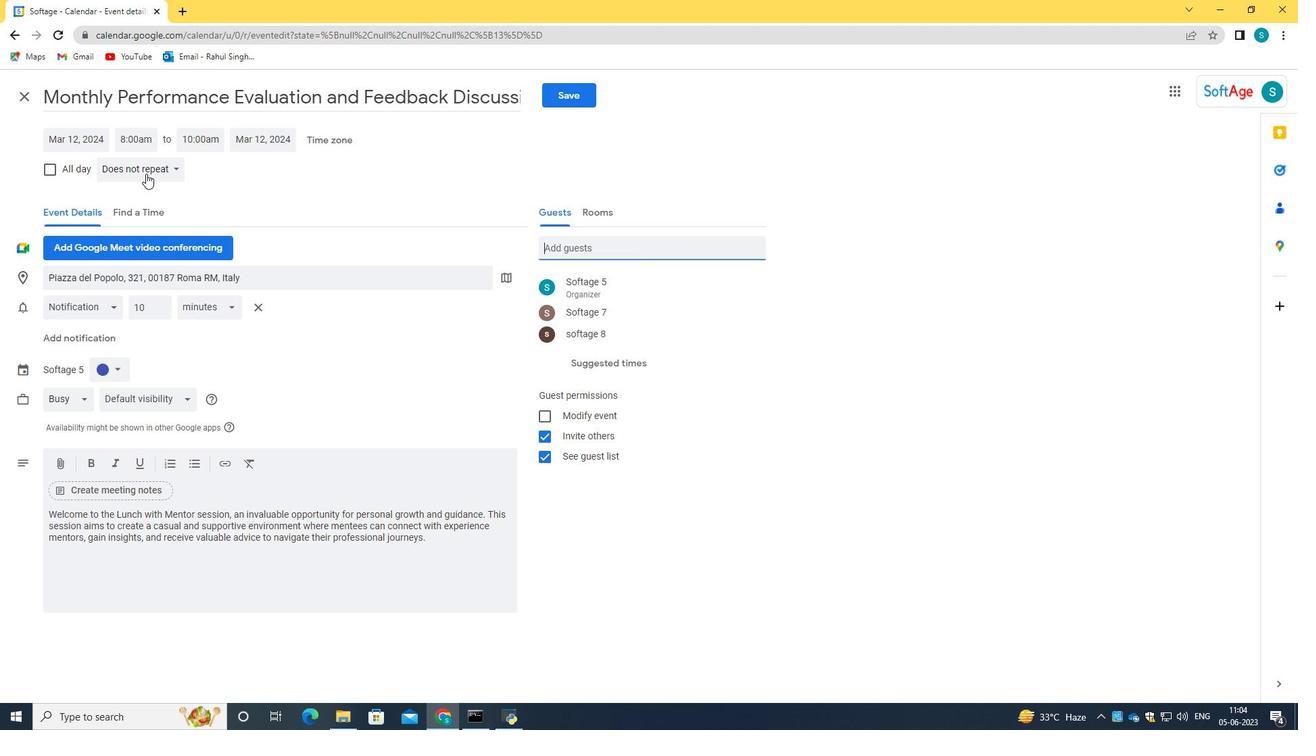 
Action: Mouse moved to (172, 285)
Screenshot: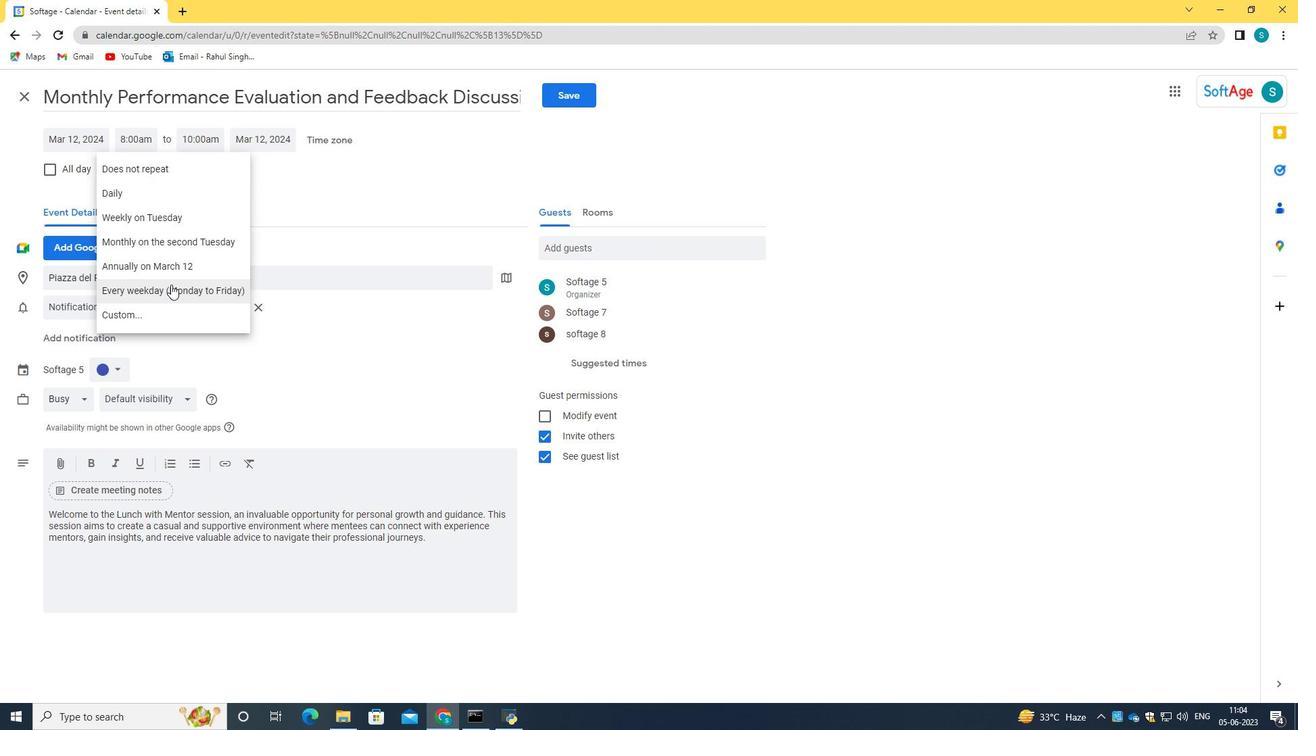 
Action: Mouse pressed left at (172, 285)
Screenshot: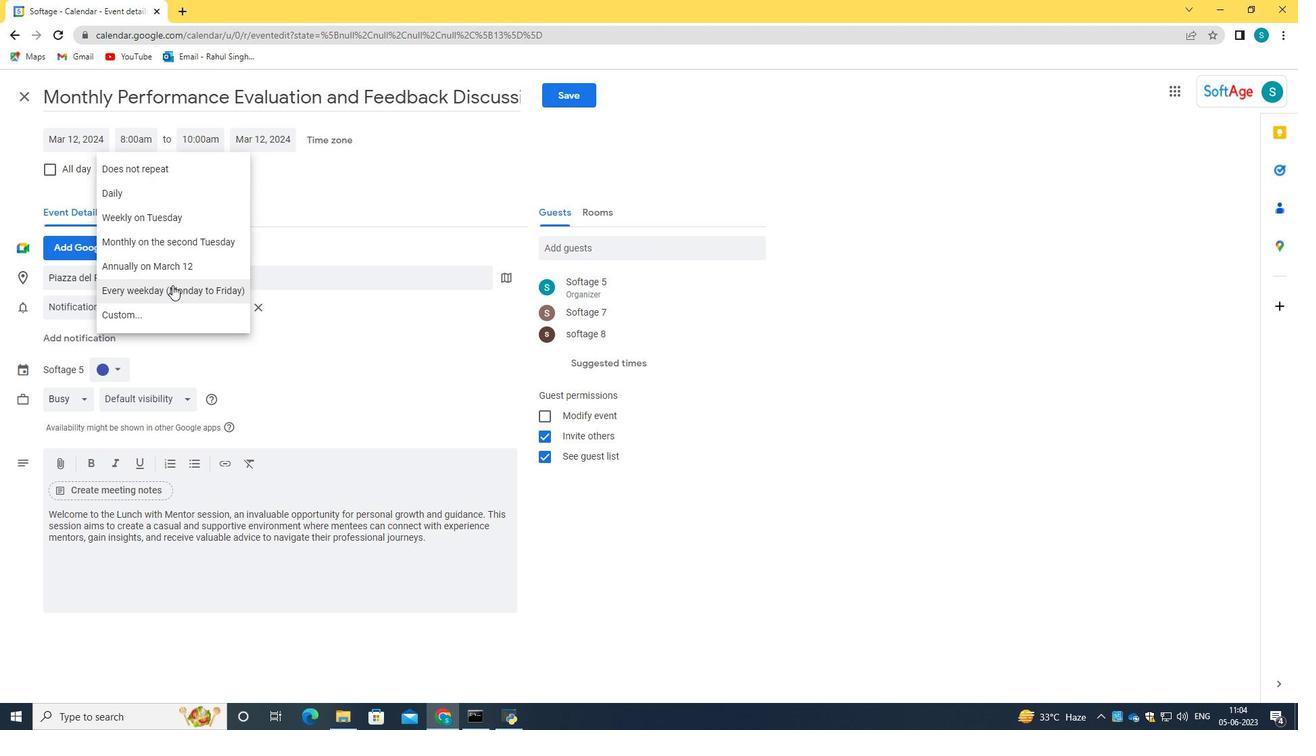 
Action: Mouse moved to (577, 96)
Screenshot: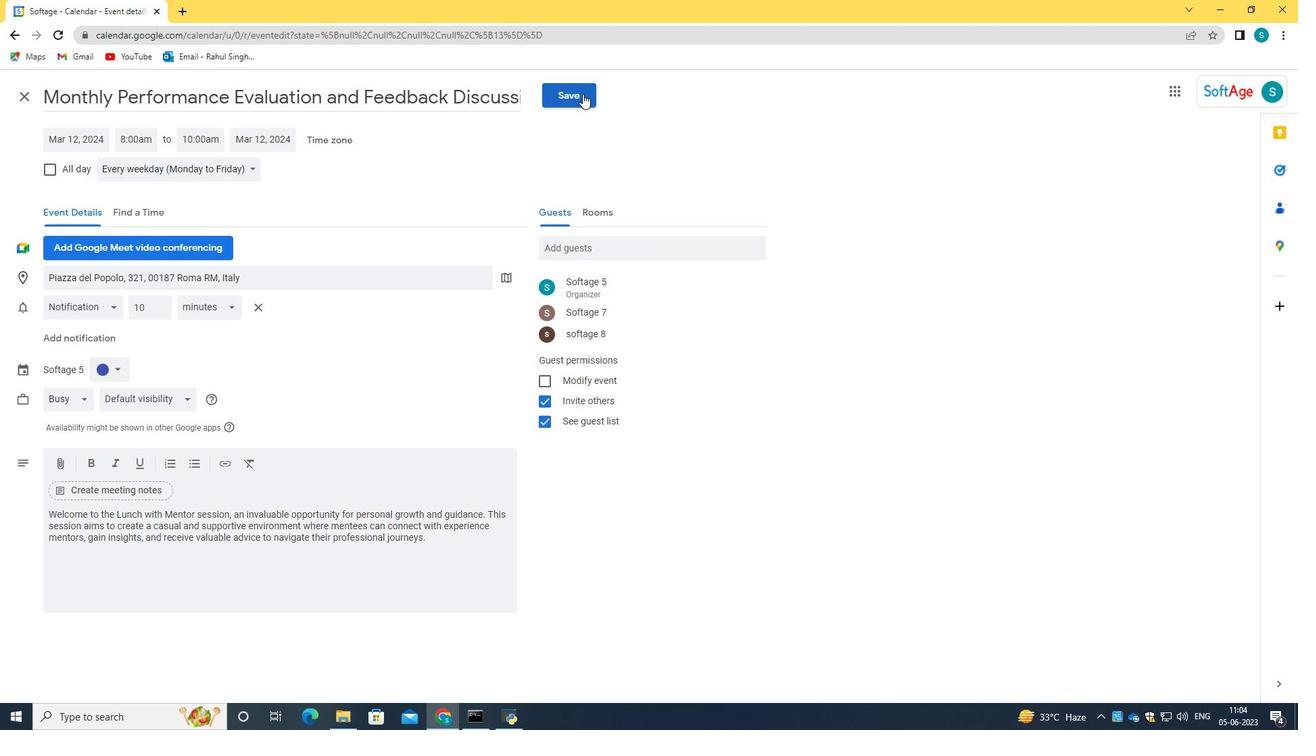 
Action: Mouse pressed left at (577, 96)
Screenshot: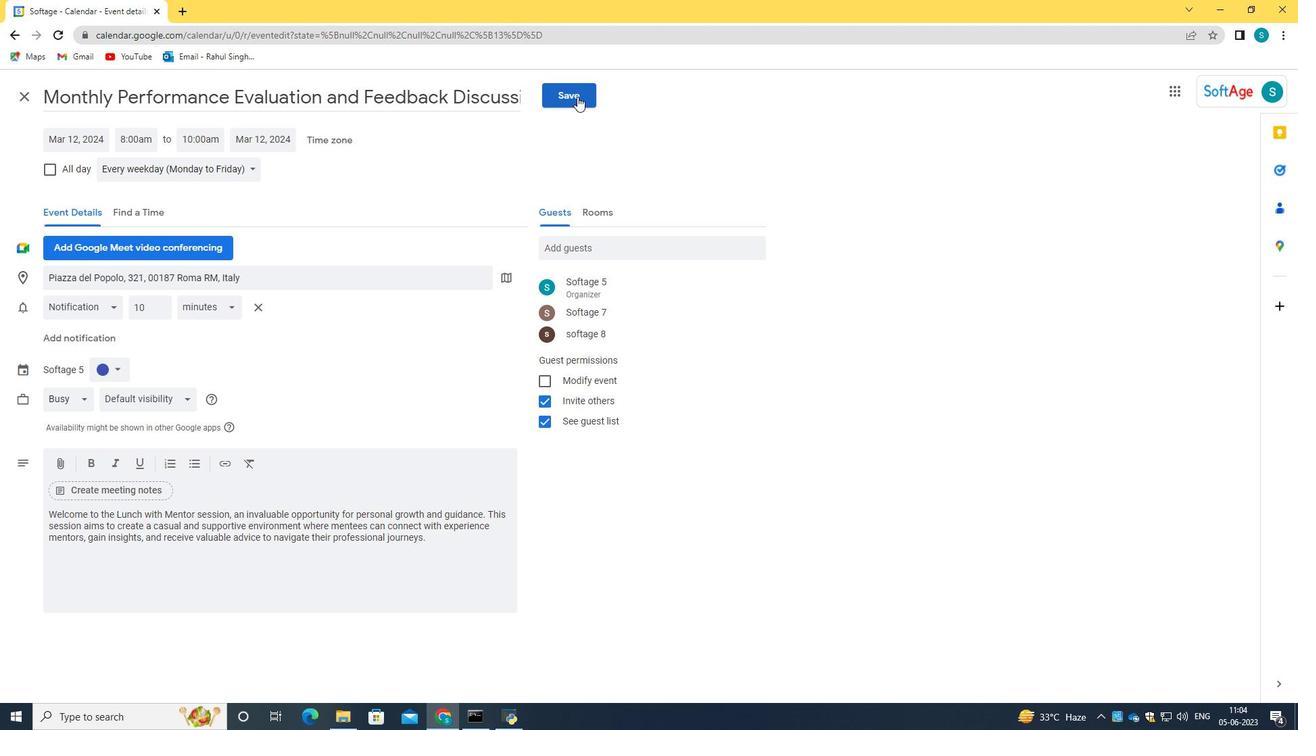 
Action: Mouse moved to (776, 424)
Screenshot: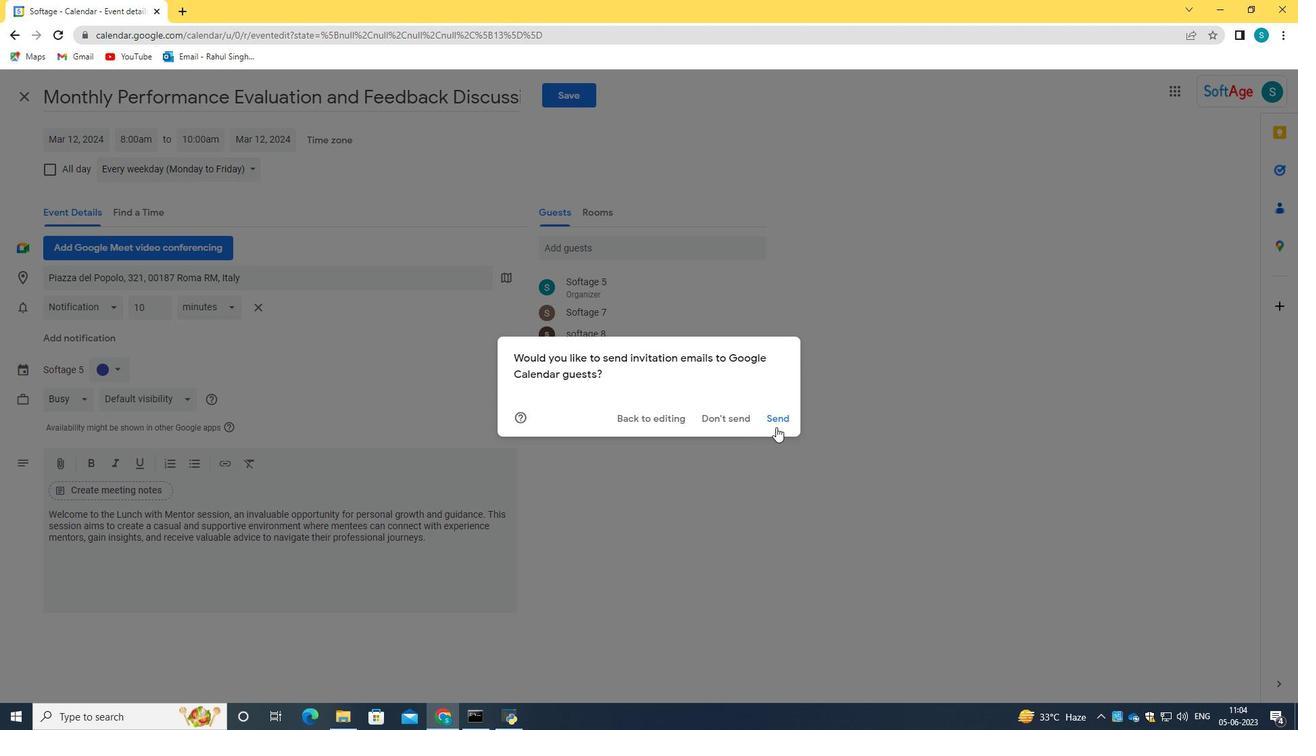 
Action: Mouse pressed left at (776, 424)
Screenshot: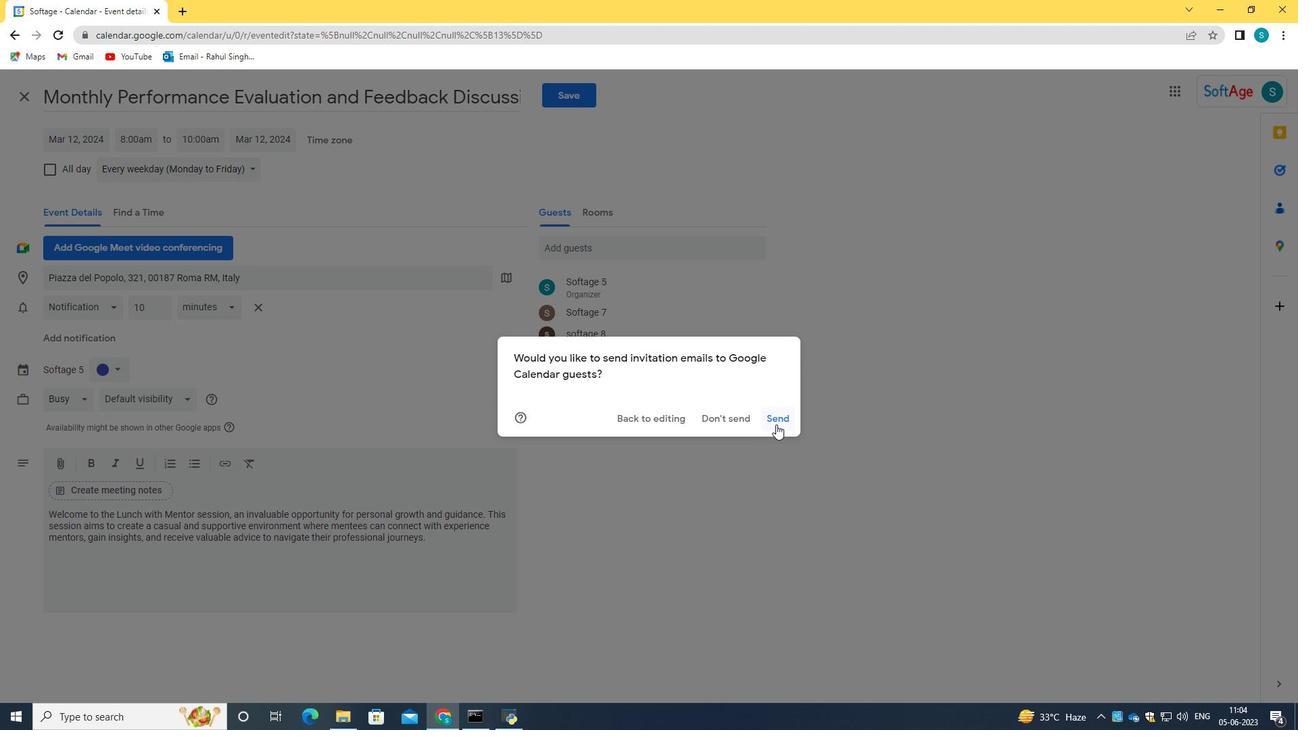
